 Task: Find connections with filter location Shāhpur with filter topic #careeradvice with filter profile language French with filter current company Bharat Serums and Vaccines Limited with filter school SVKM's Narsee Monjee Institute of Management Studies (NMIMS) with filter industry Transportation Programs with filter service category Telecommunications with filter keywords title Managing Member
Action: Mouse moved to (547, 73)
Screenshot: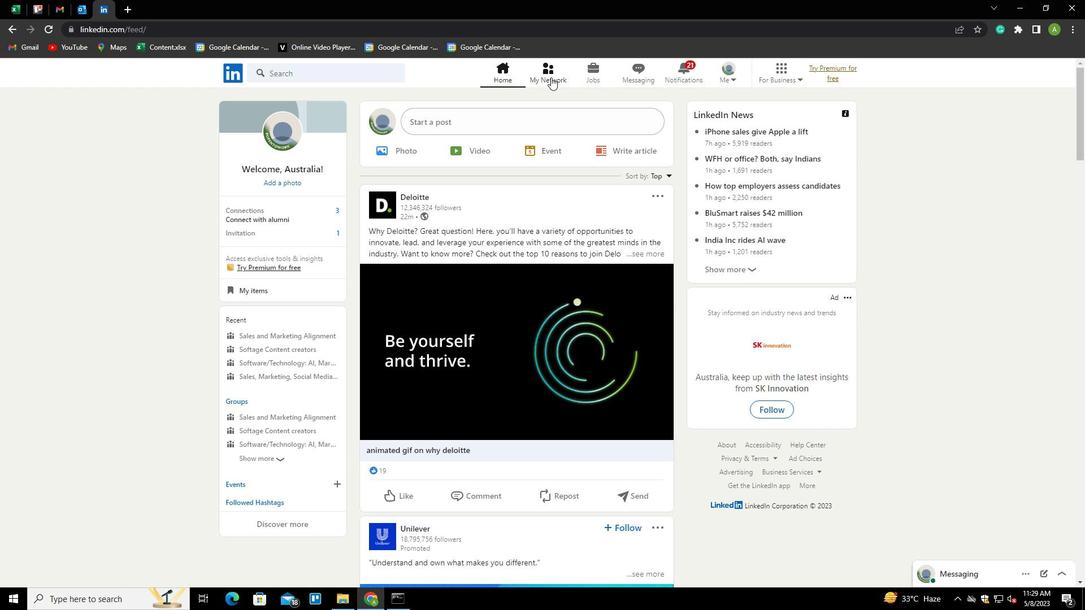 
Action: Mouse pressed left at (547, 73)
Screenshot: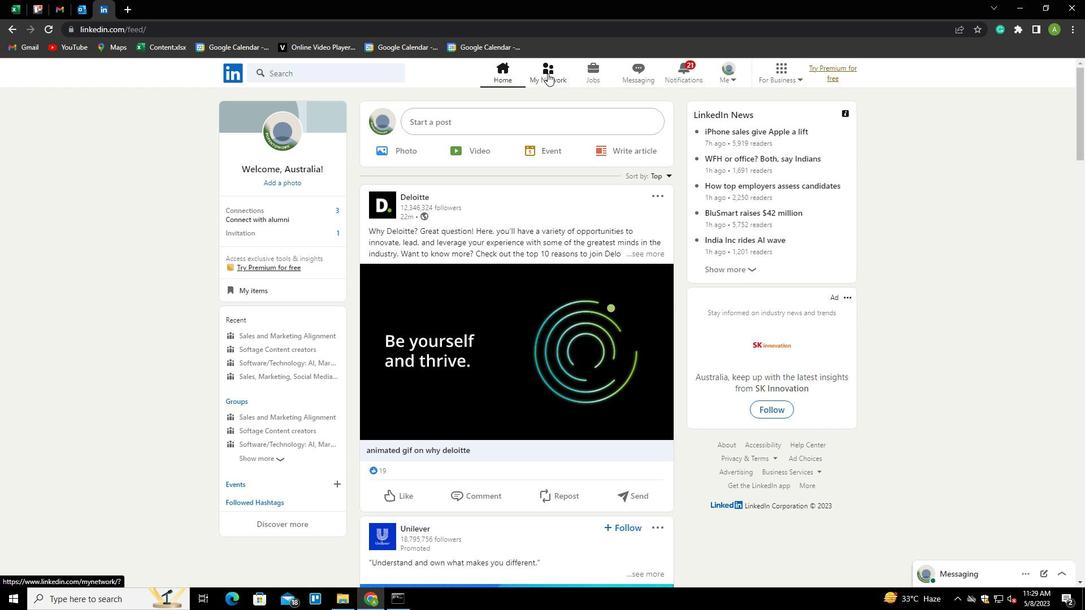 
Action: Mouse moved to (282, 133)
Screenshot: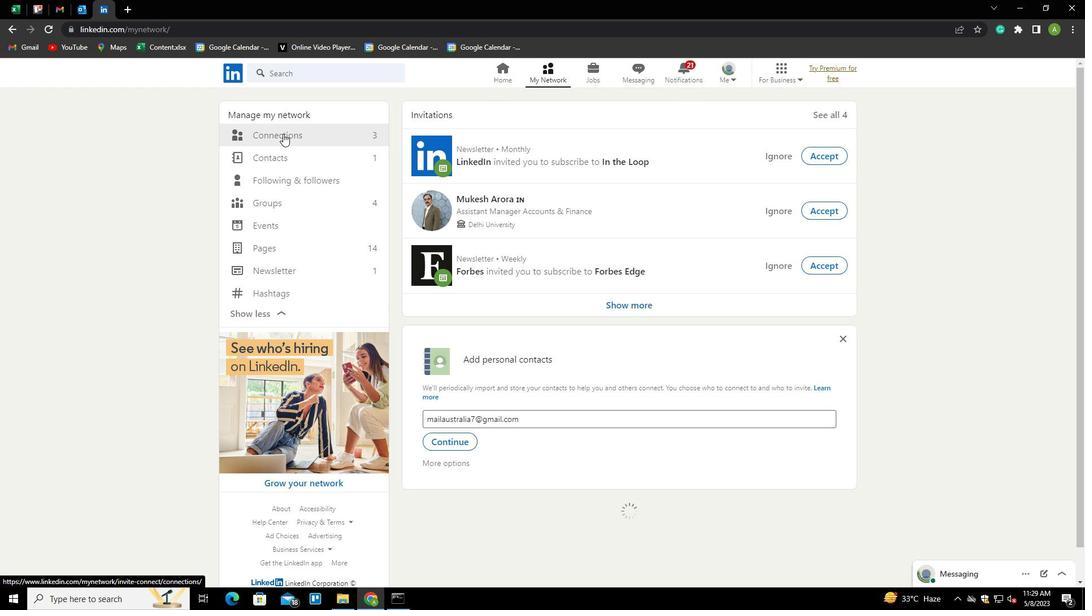 
Action: Mouse pressed left at (282, 133)
Screenshot: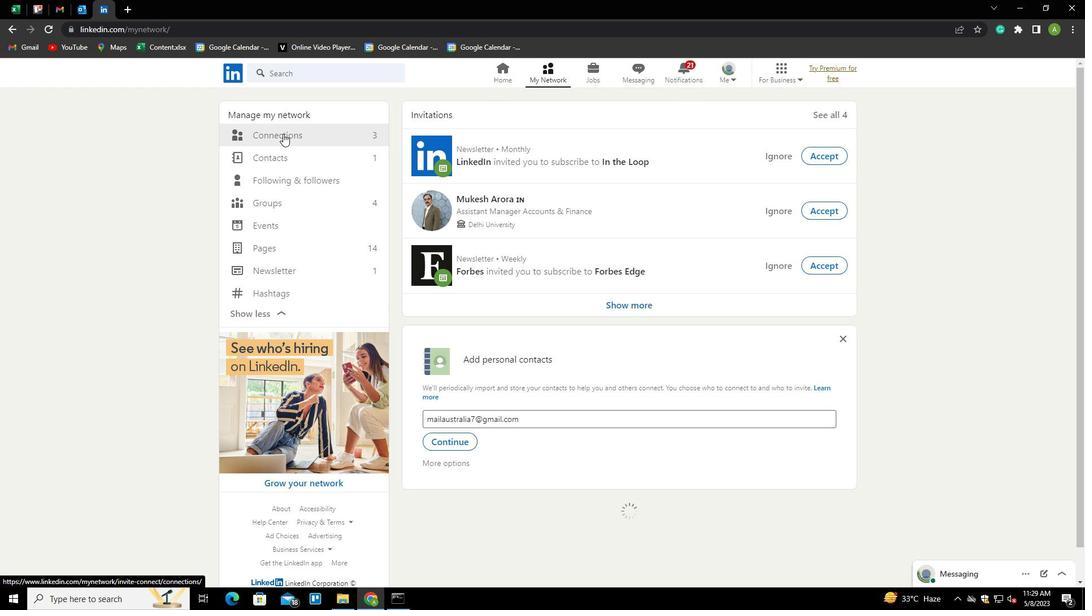 
Action: Mouse moved to (627, 139)
Screenshot: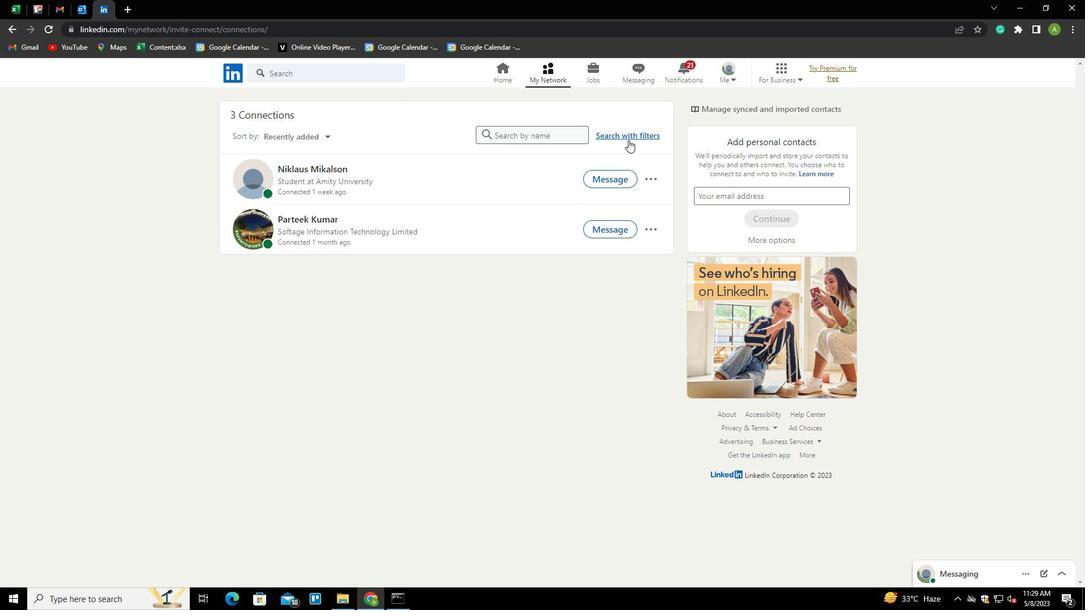 
Action: Mouse pressed left at (627, 139)
Screenshot: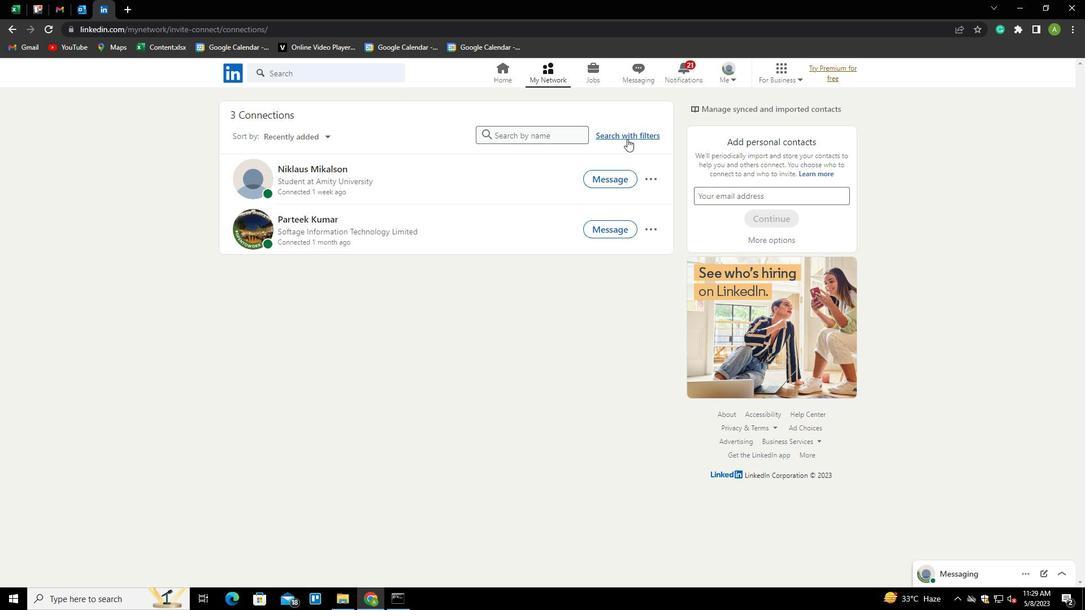 
Action: Mouse moved to (586, 106)
Screenshot: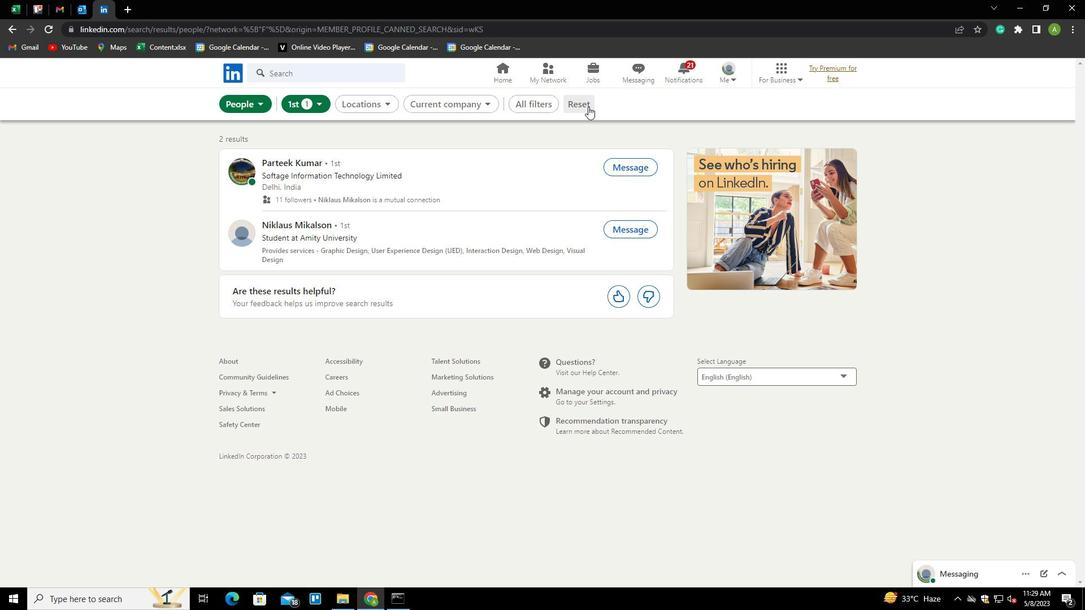 
Action: Mouse pressed left at (586, 106)
Screenshot: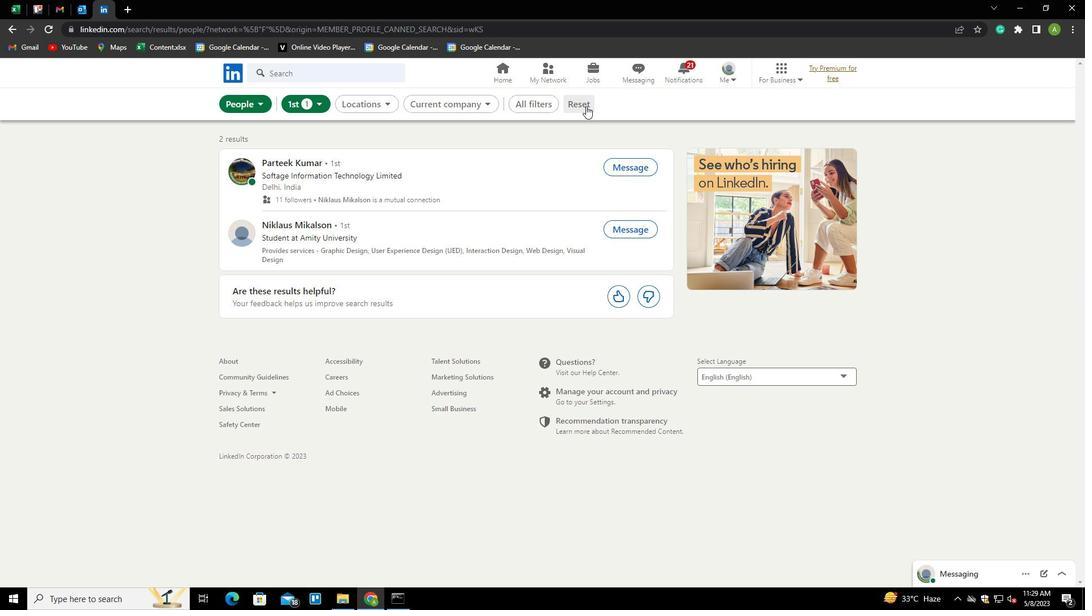 
Action: Mouse moved to (553, 101)
Screenshot: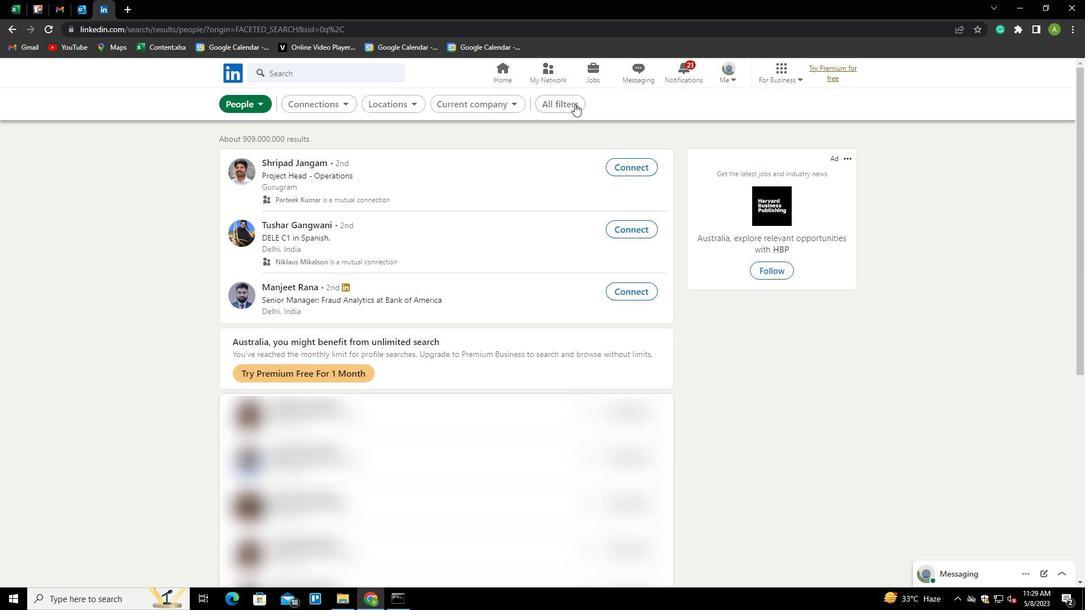 
Action: Mouse pressed left at (553, 101)
Screenshot: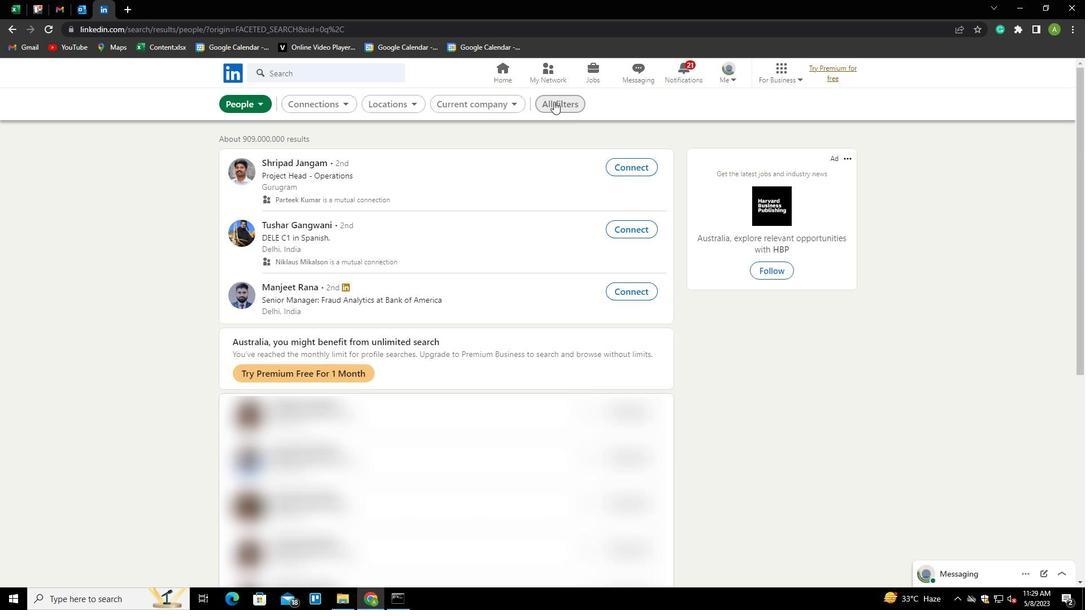 
Action: Mouse moved to (905, 382)
Screenshot: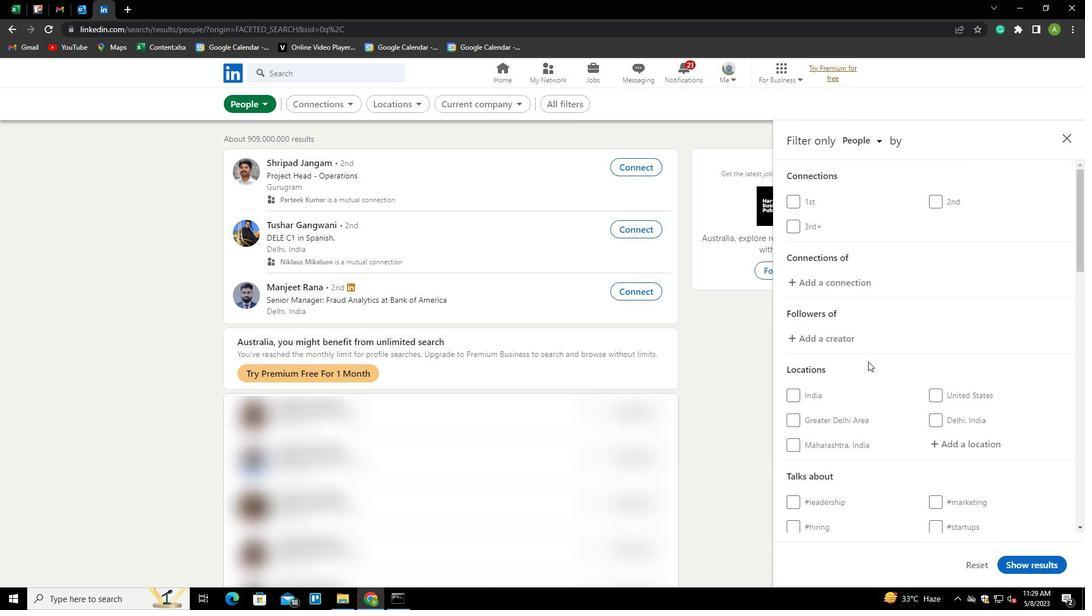
Action: Mouse scrolled (905, 381) with delta (0, 0)
Screenshot: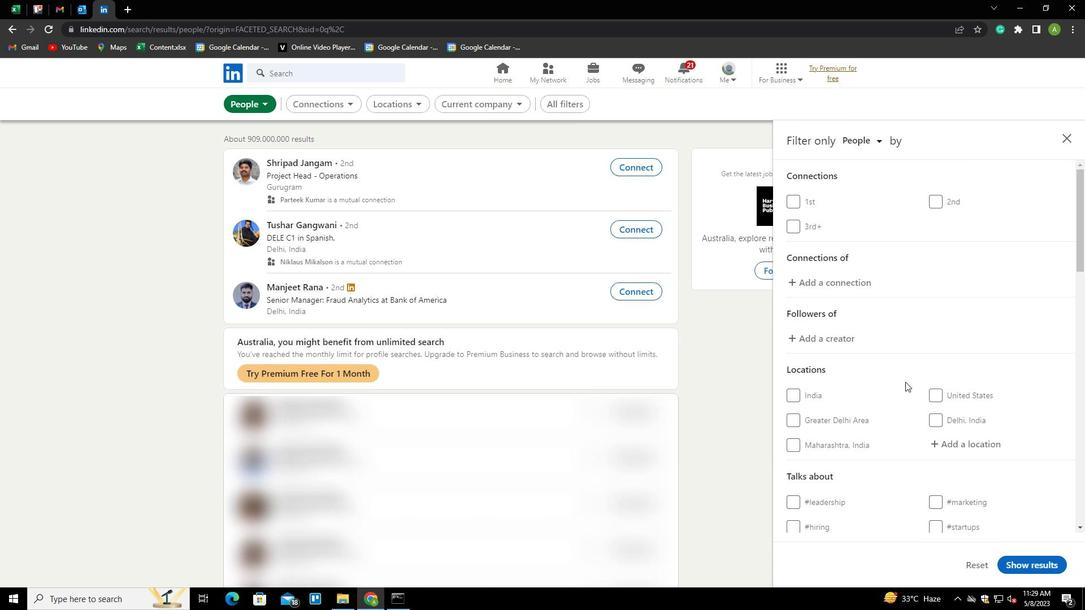 
Action: Mouse scrolled (905, 381) with delta (0, 0)
Screenshot: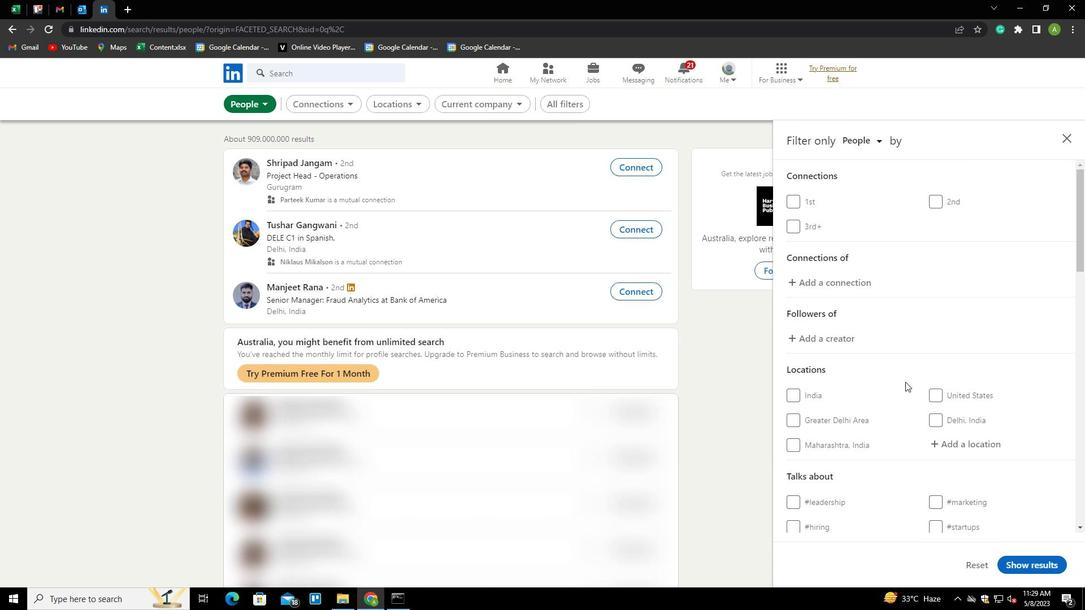 
Action: Mouse scrolled (905, 381) with delta (0, 0)
Screenshot: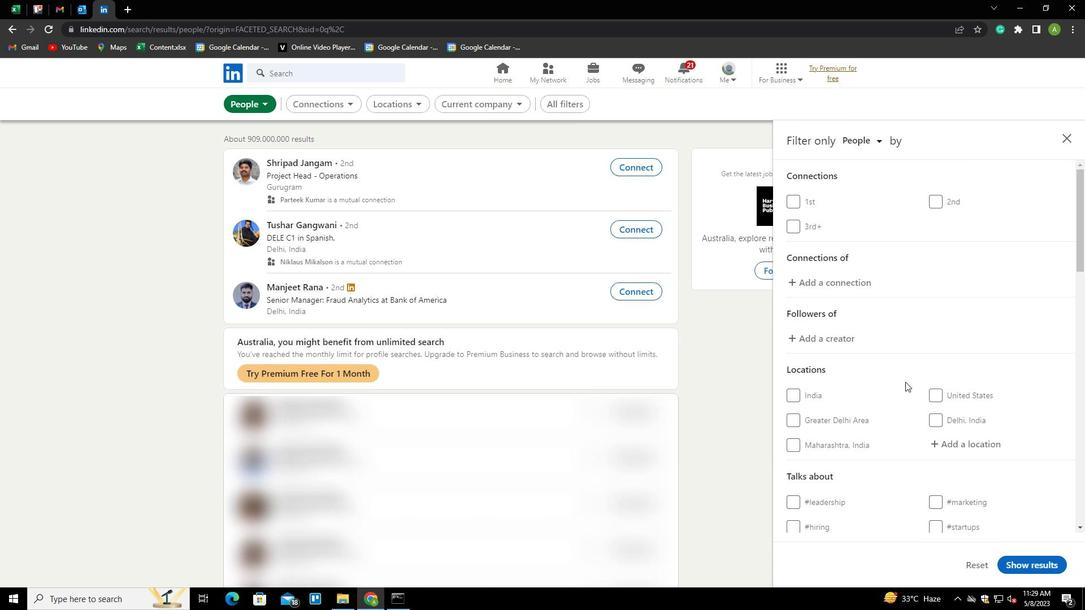 
Action: Mouse moved to (957, 274)
Screenshot: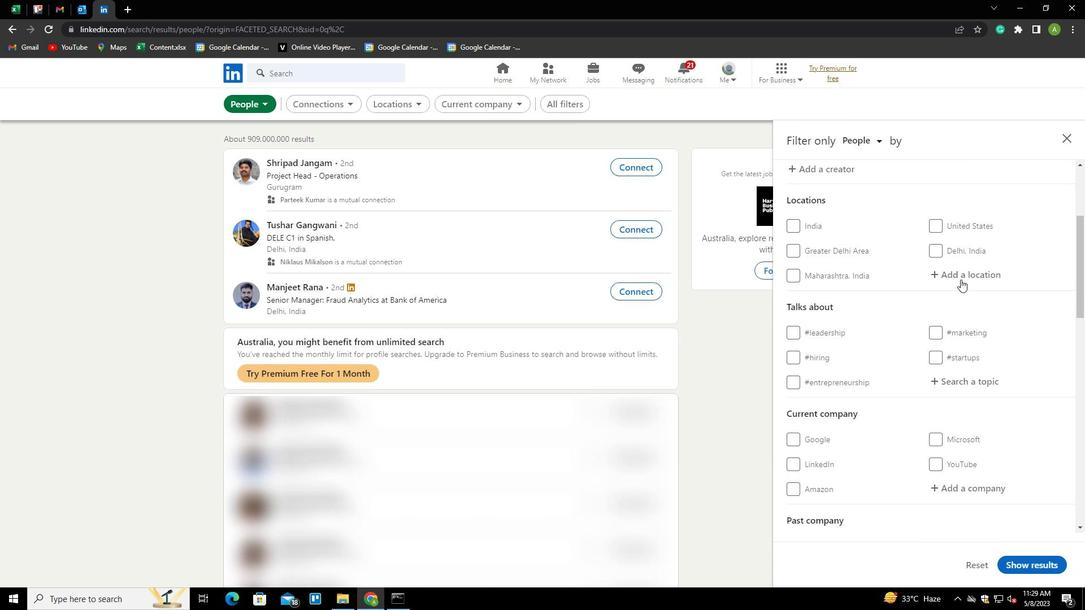 
Action: Mouse pressed left at (957, 274)
Screenshot: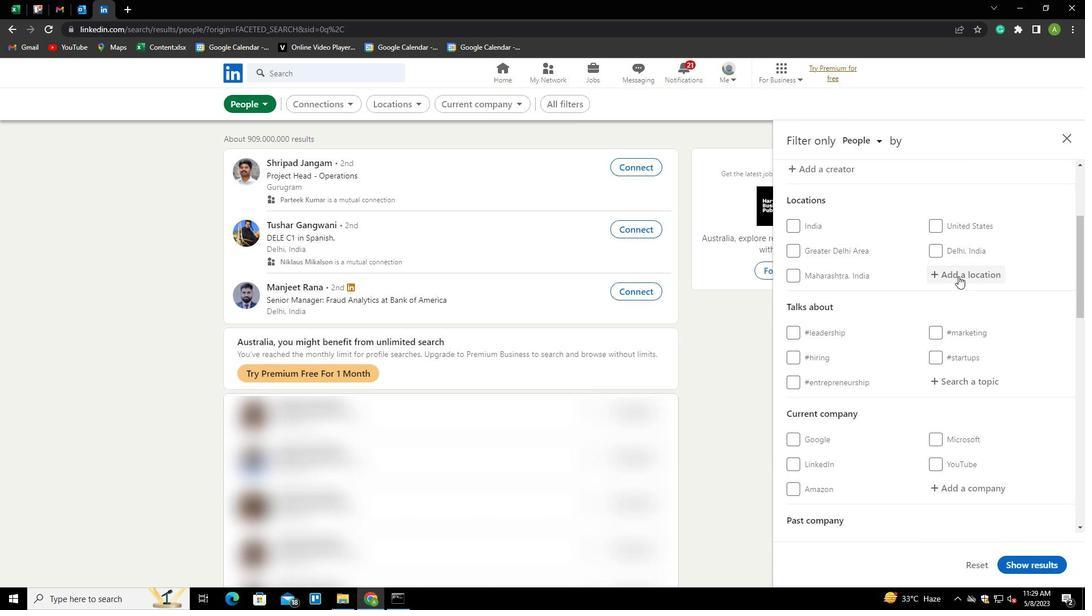 
Action: Key pressed <Key.shift>SHAHPUR<Key.down><Key.enter>
Screenshot: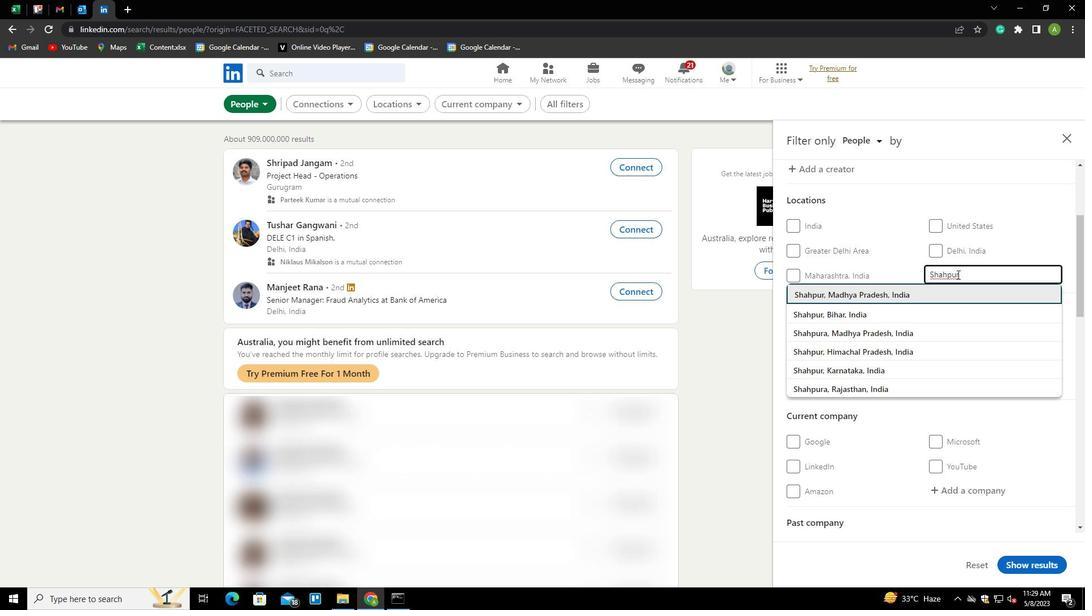 
Action: Mouse scrolled (957, 274) with delta (0, 0)
Screenshot: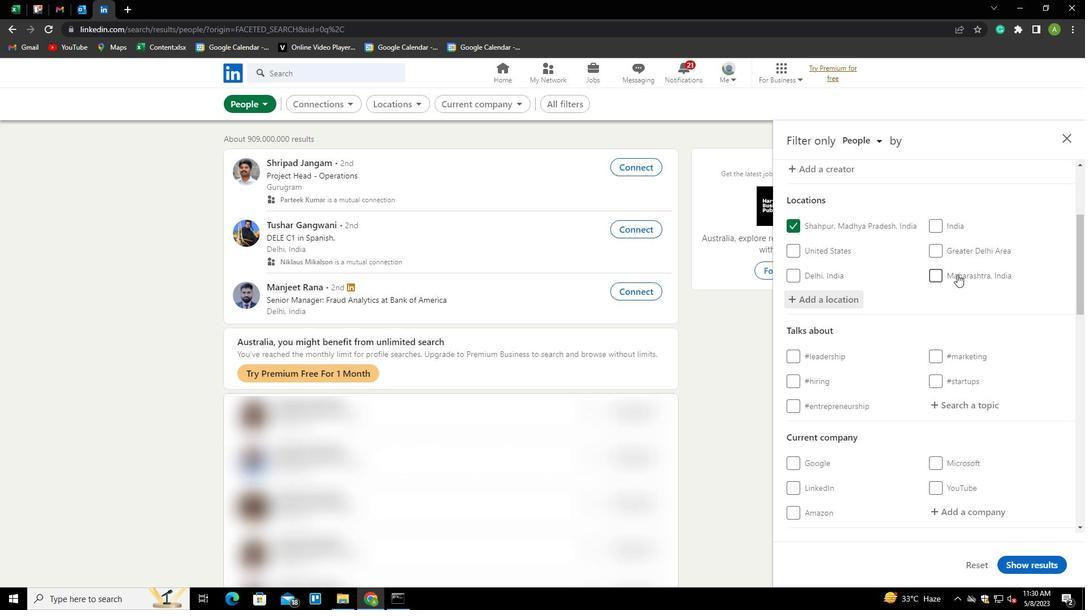 
Action: Mouse scrolled (957, 274) with delta (0, 0)
Screenshot: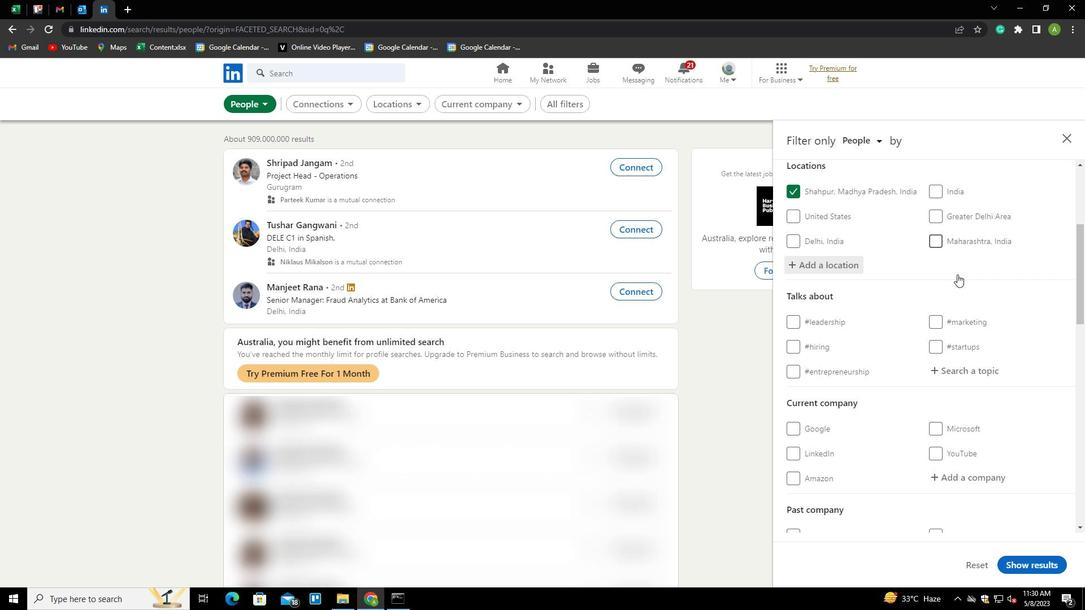
Action: Mouse moved to (959, 291)
Screenshot: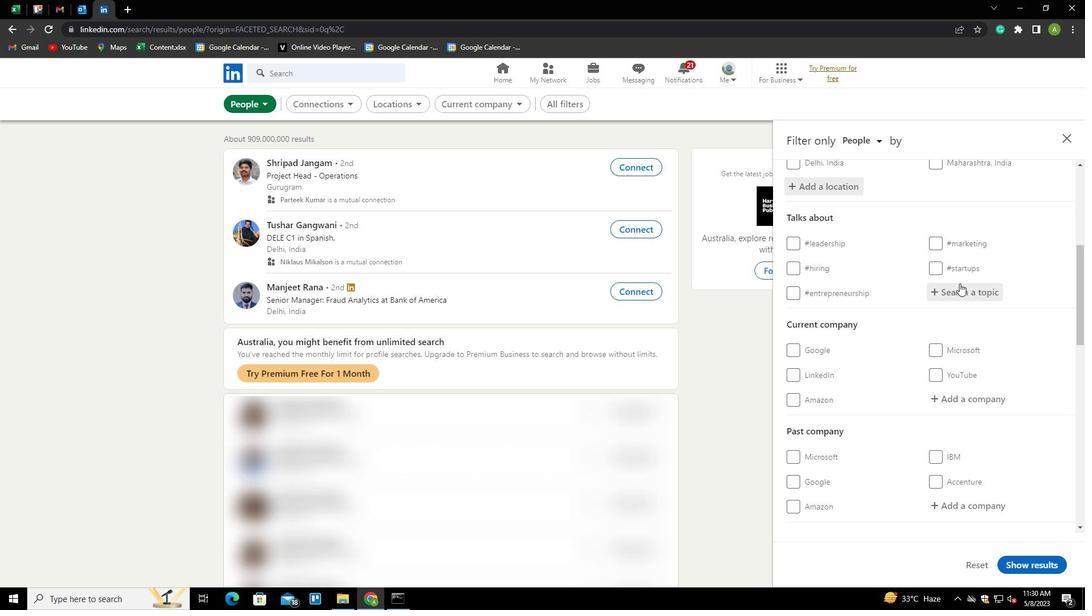 
Action: Mouse pressed left at (959, 291)
Screenshot: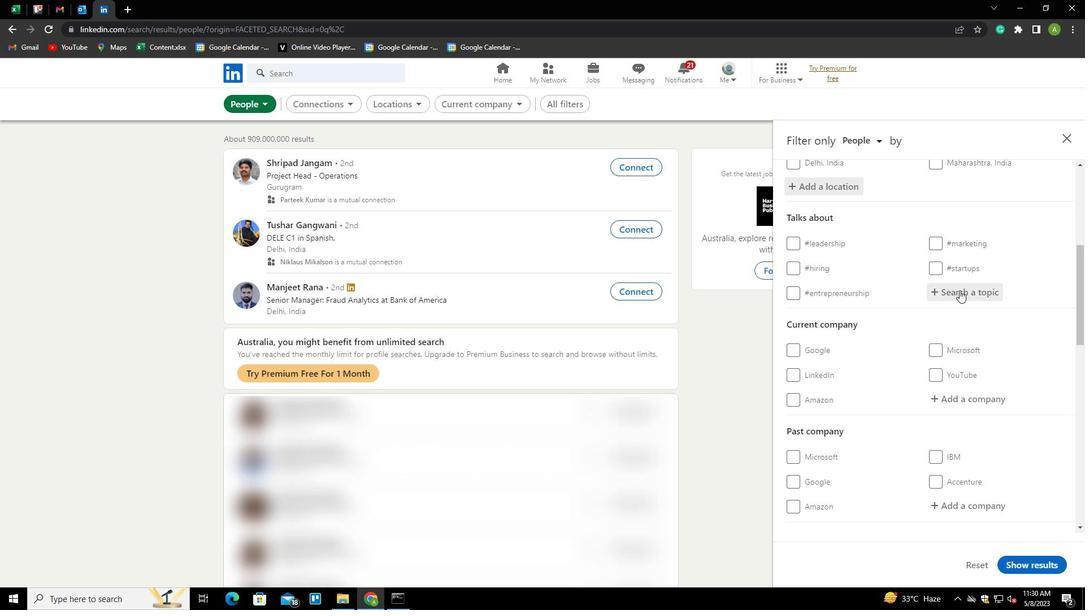 
Action: Key pressed CAREERADVICE<Key.down><Key.enter>
Screenshot: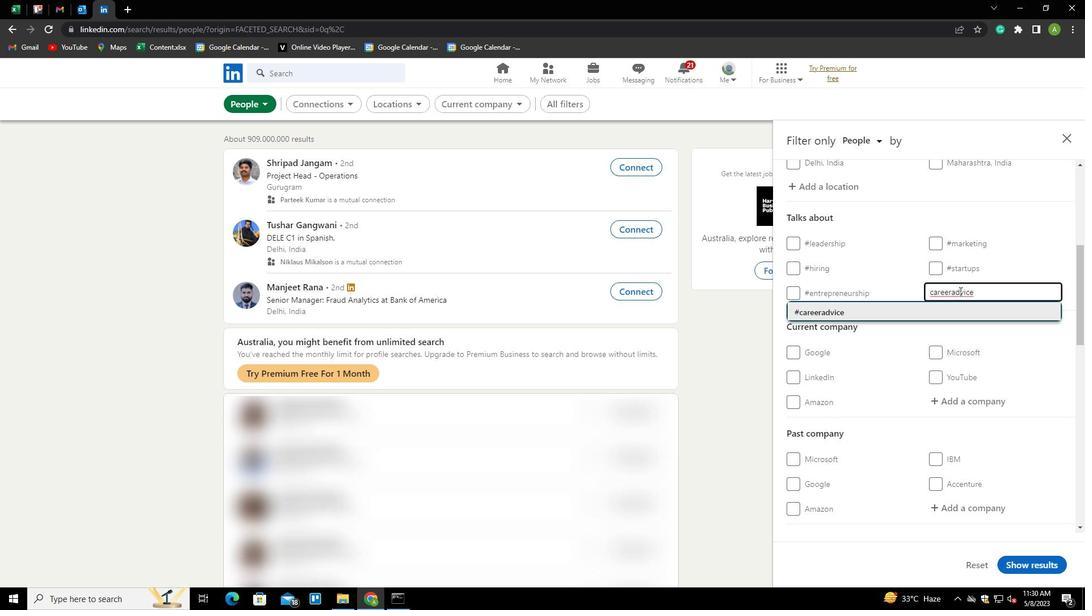 
Action: Mouse moved to (961, 293)
Screenshot: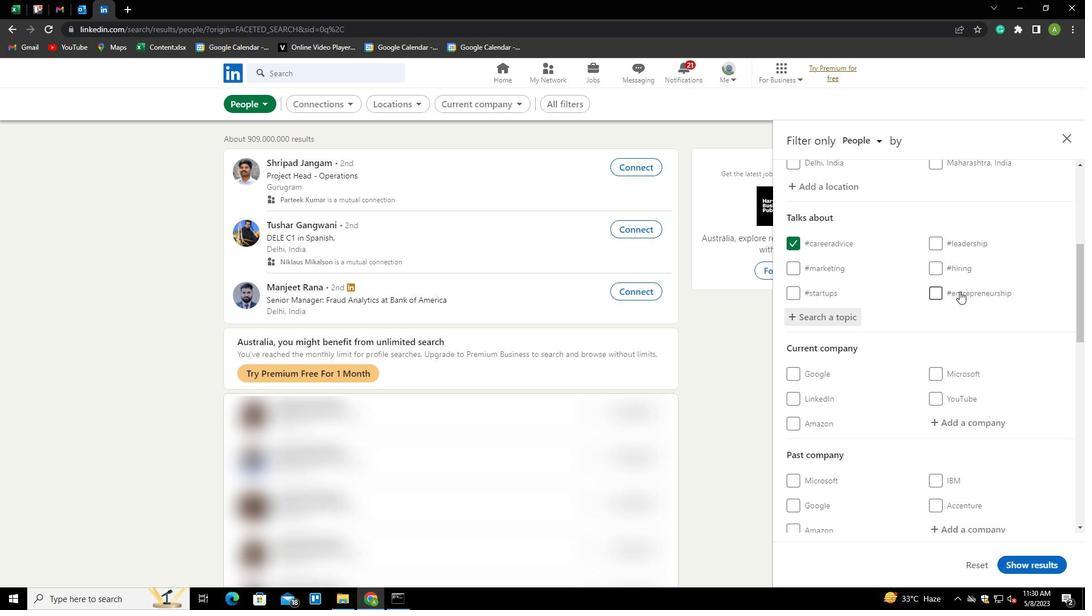 
Action: Mouse scrolled (961, 292) with delta (0, 0)
Screenshot: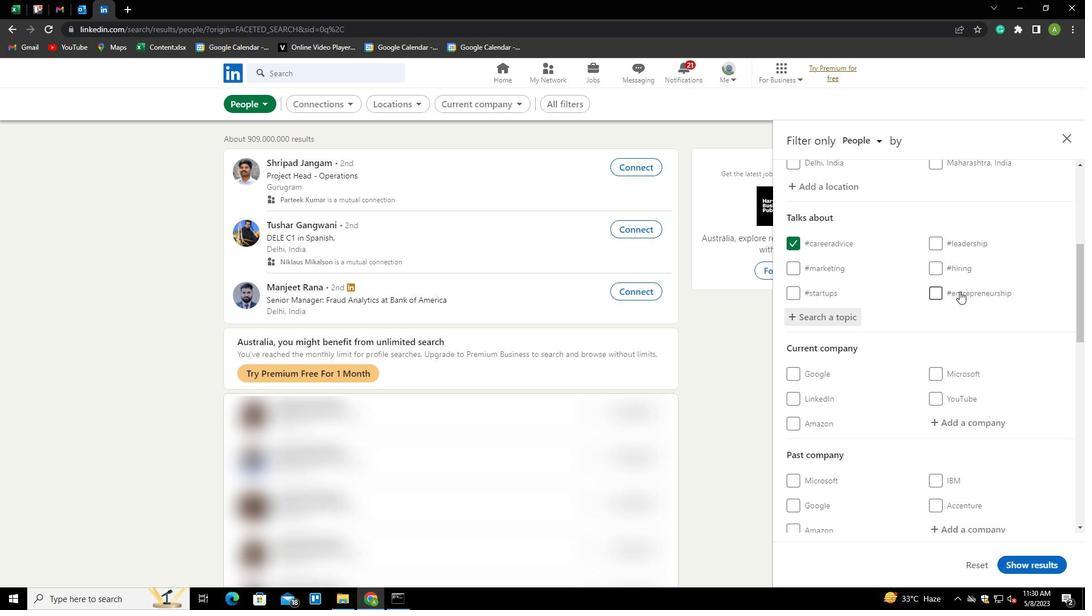 
Action: Mouse moved to (963, 293)
Screenshot: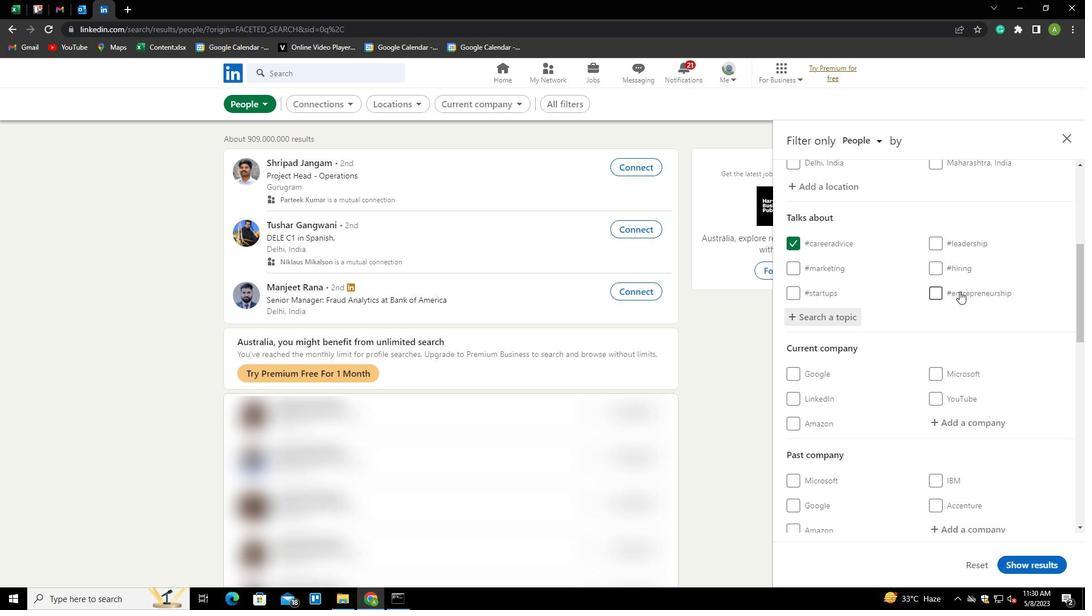 
Action: Mouse scrolled (963, 293) with delta (0, 0)
Screenshot: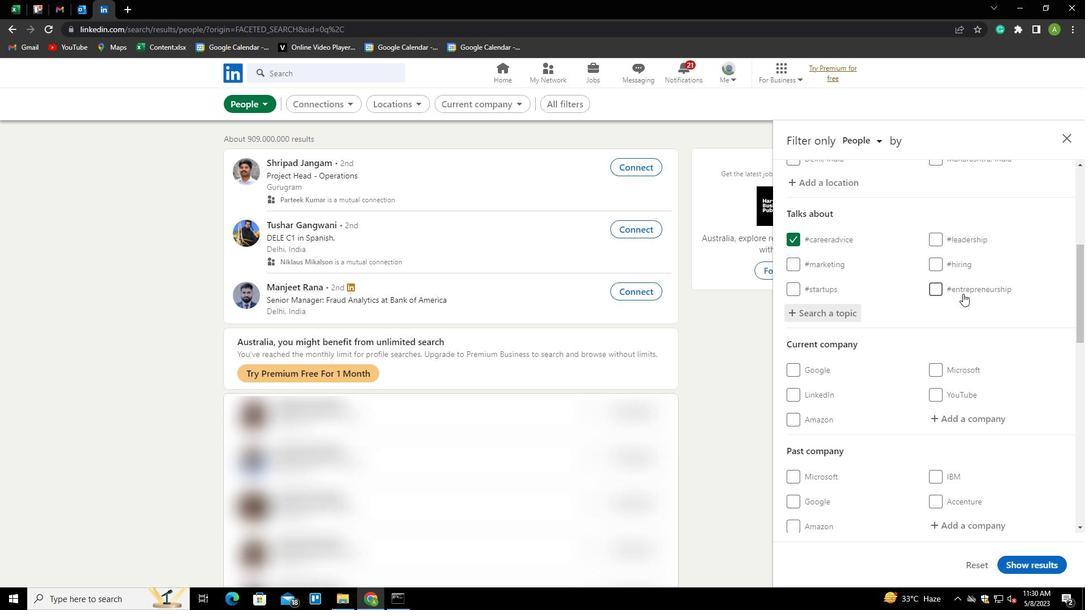 
Action: Mouse scrolled (963, 293) with delta (0, 0)
Screenshot: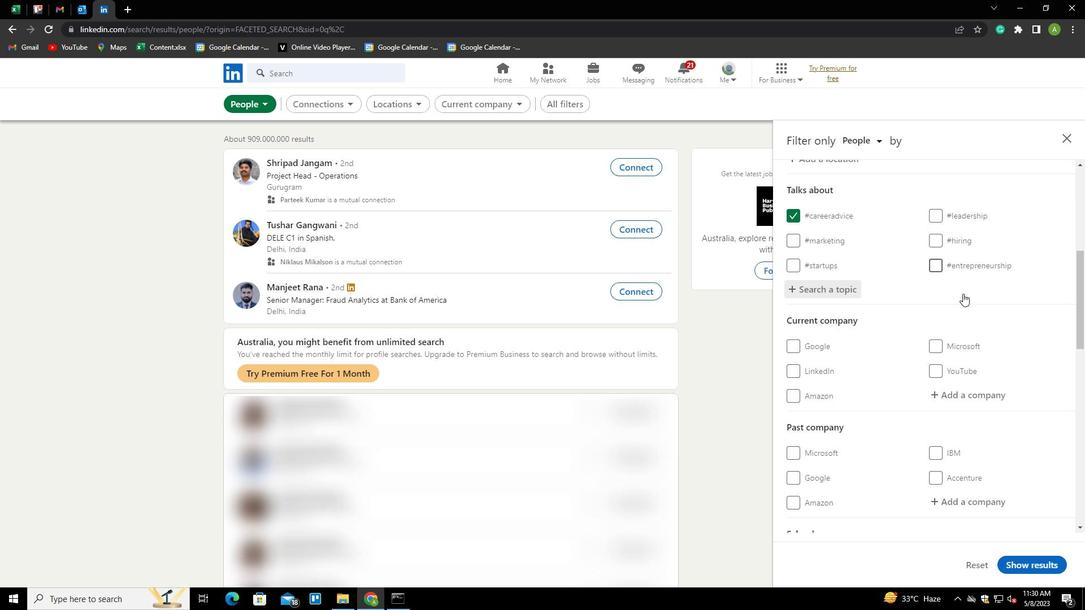 
Action: Mouse scrolled (963, 293) with delta (0, 0)
Screenshot: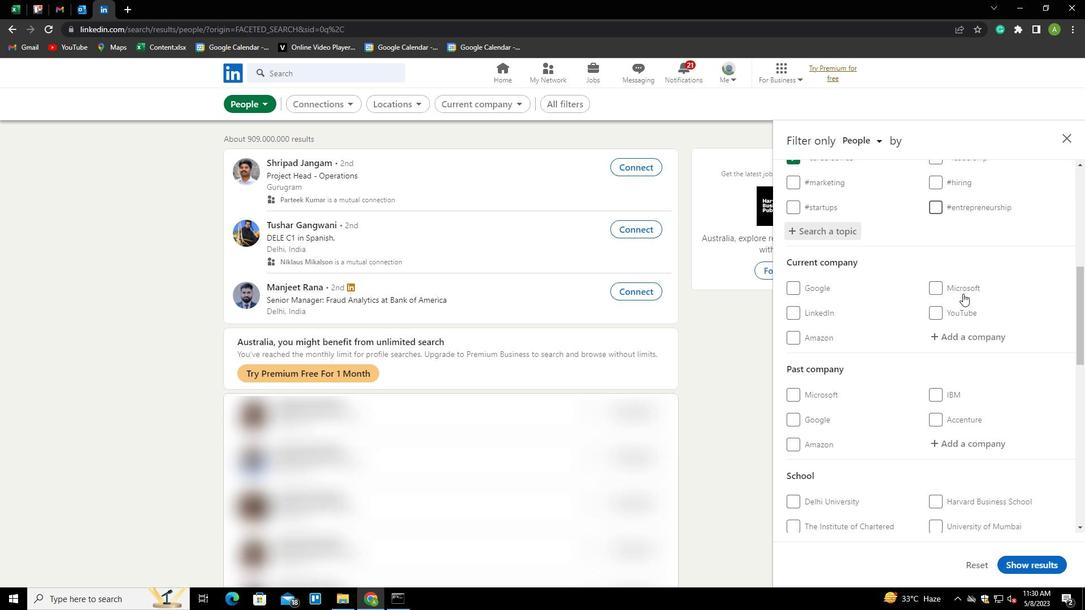
Action: Mouse scrolled (963, 293) with delta (0, 0)
Screenshot: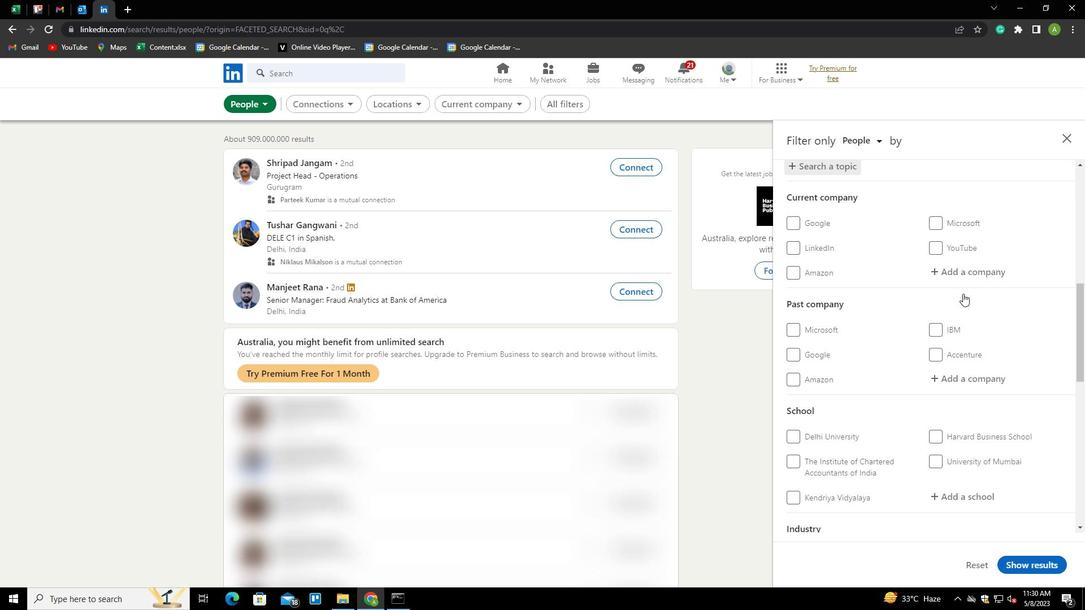 
Action: Mouse scrolled (963, 293) with delta (0, 0)
Screenshot: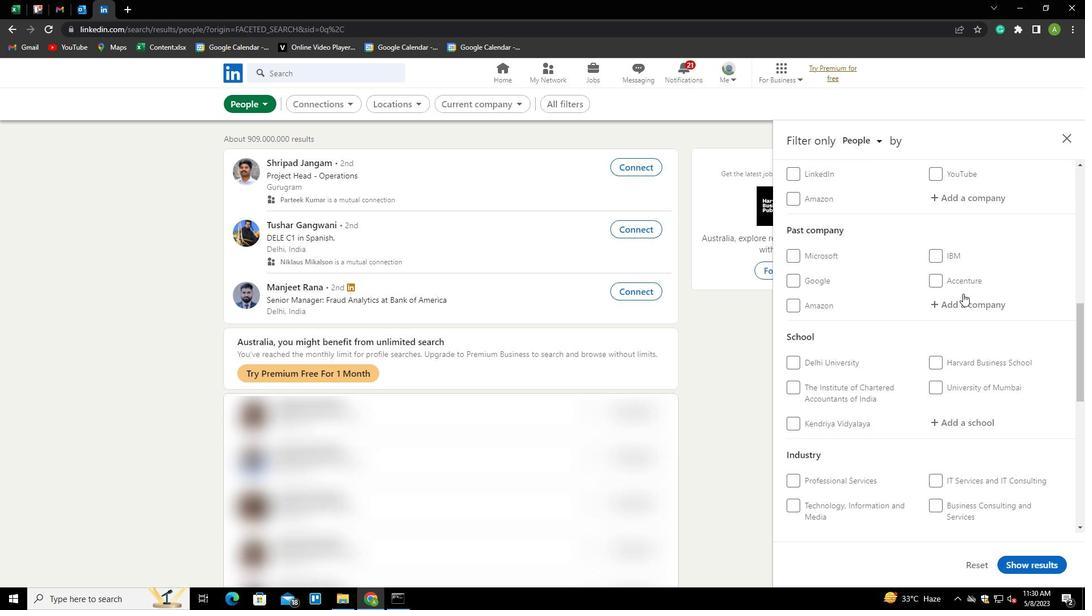 
Action: Mouse scrolled (963, 293) with delta (0, 0)
Screenshot: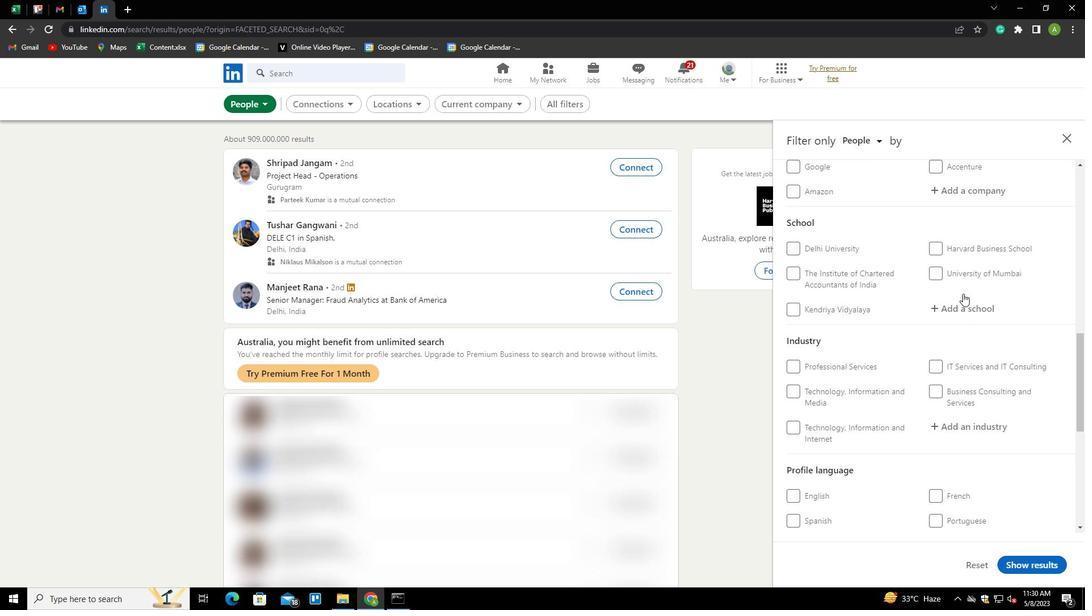 
Action: Mouse scrolled (963, 293) with delta (0, 0)
Screenshot: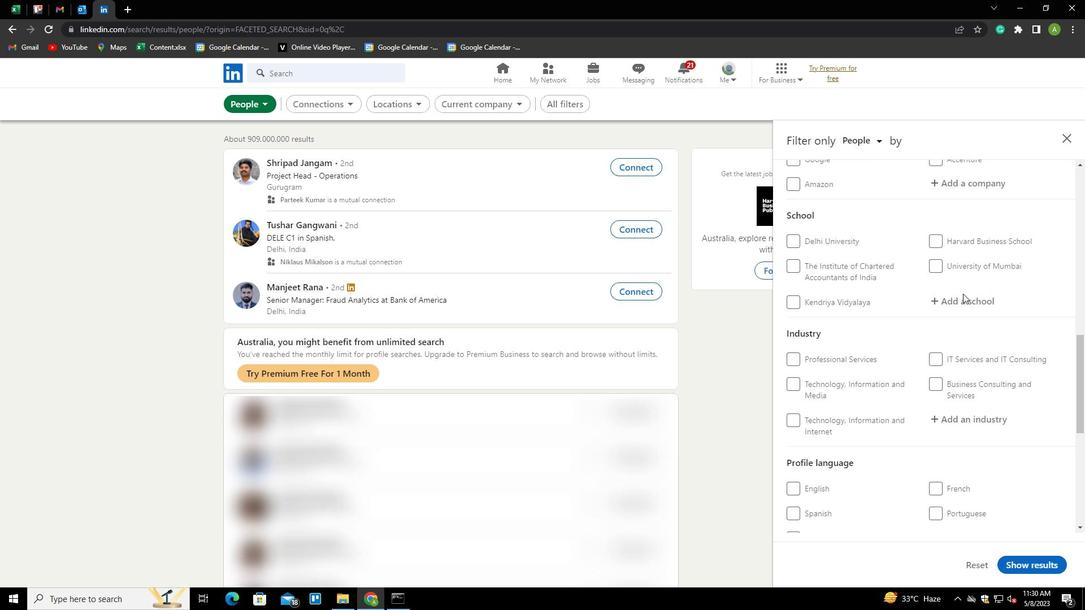 
Action: Mouse scrolled (963, 293) with delta (0, 0)
Screenshot: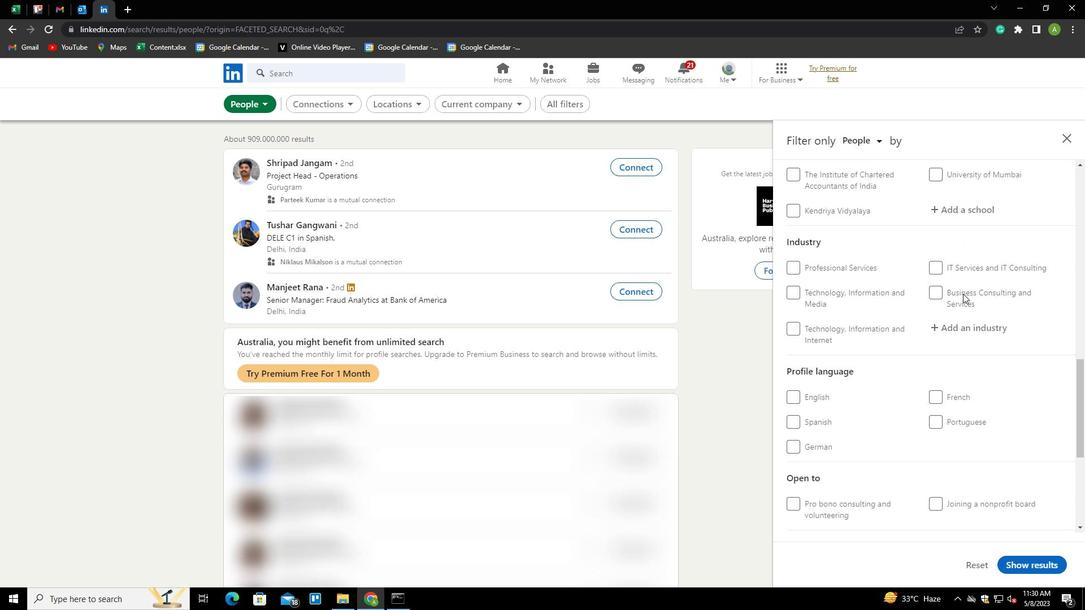 
Action: Mouse moved to (948, 329)
Screenshot: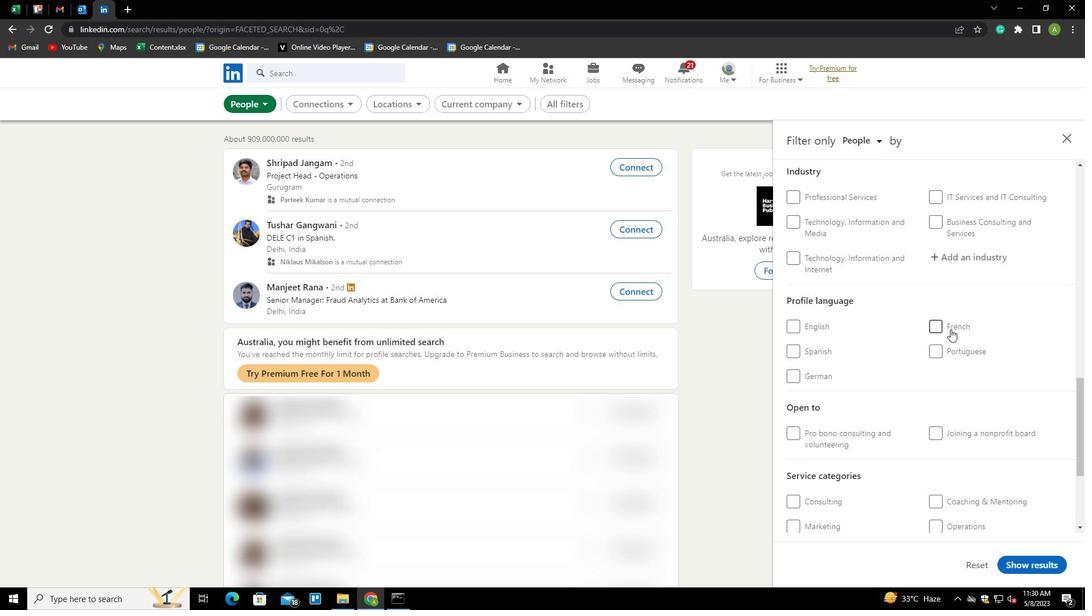 
Action: Mouse pressed left at (948, 329)
Screenshot: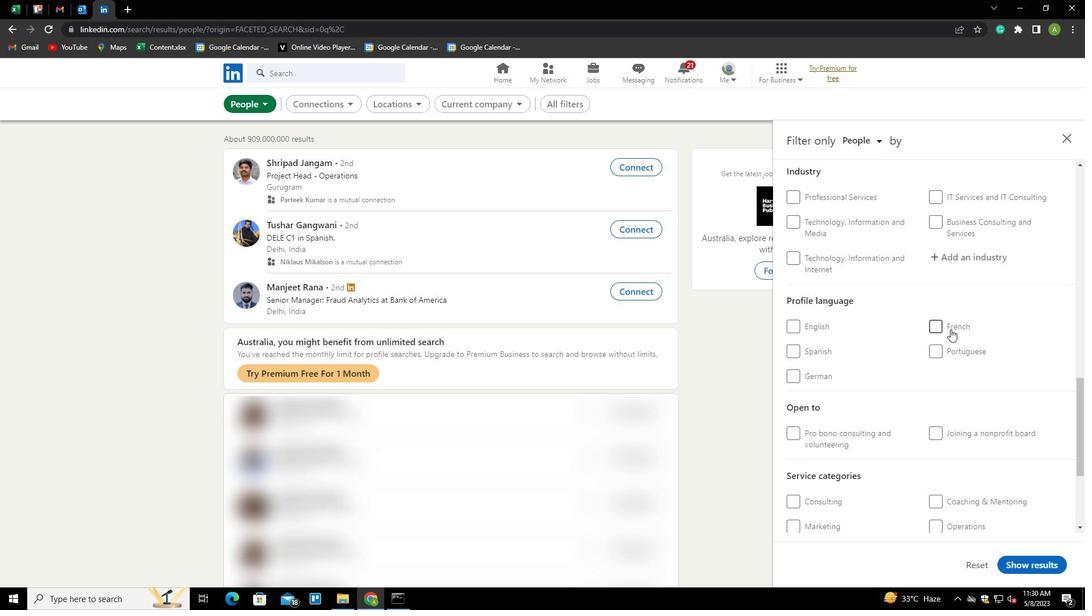 
Action: Mouse moved to (1027, 299)
Screenshot: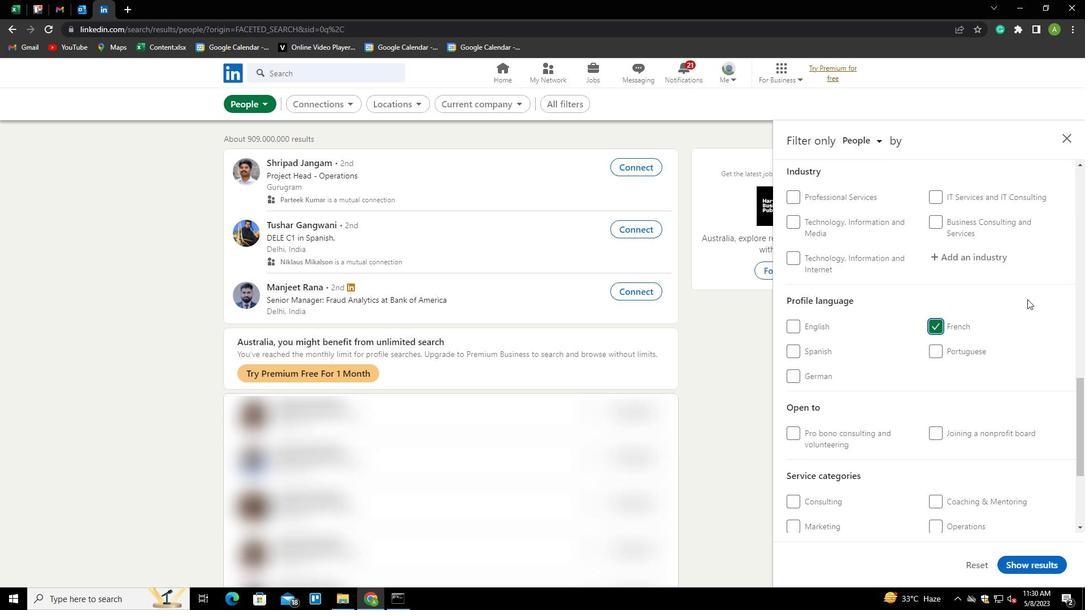 
Action: Mouse scrolled (1027, 300) with delta (0, 0)
Screenshot: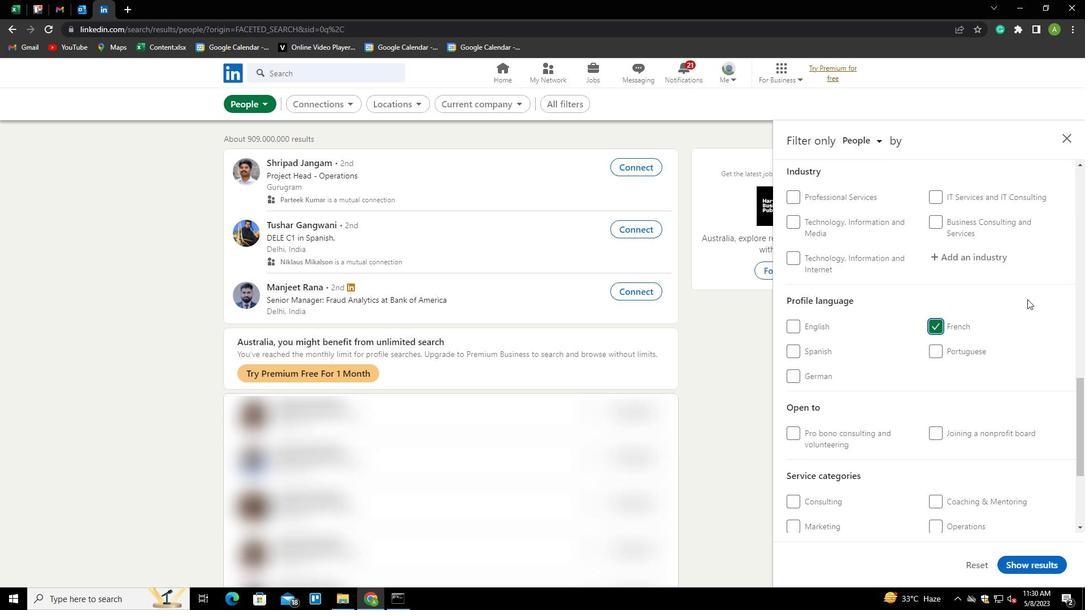 
Action: Mouse scrolled (1027, 300) with delta (0, 0)
Screenshot: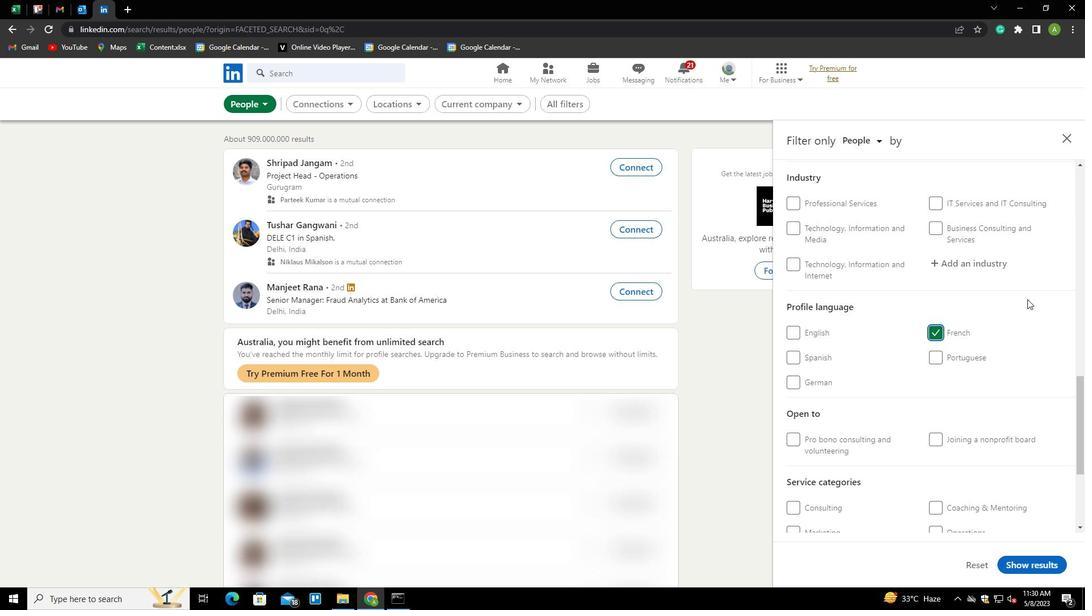 
Action: Mouse scrolled (1027, 300) with delta (0, 0)
Screenshot: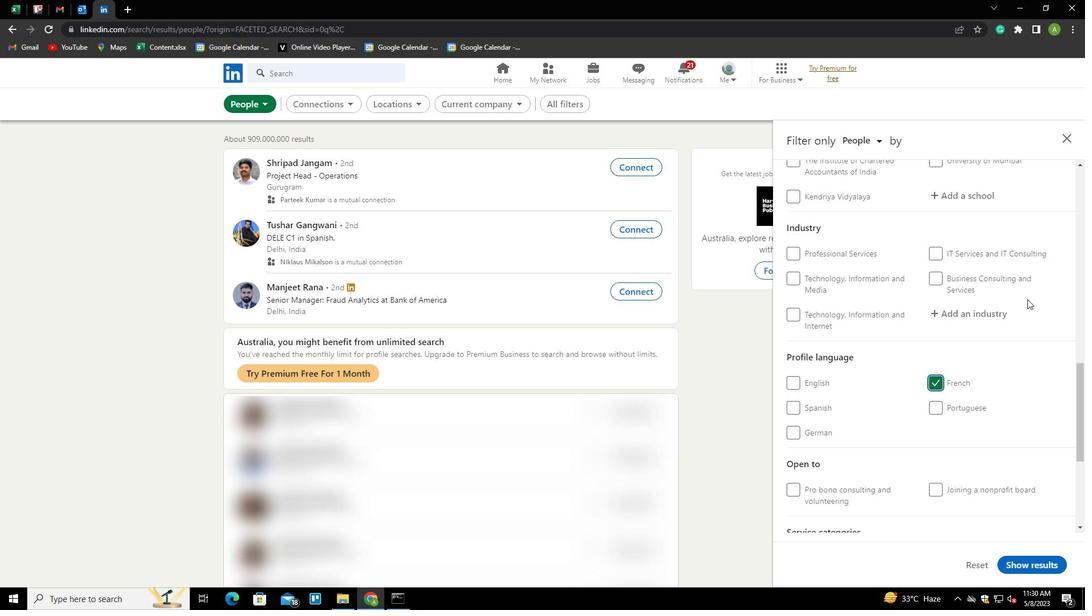 
Action: Mouse scrolled (1027, 300) with delta (0, 0)
Screenshot: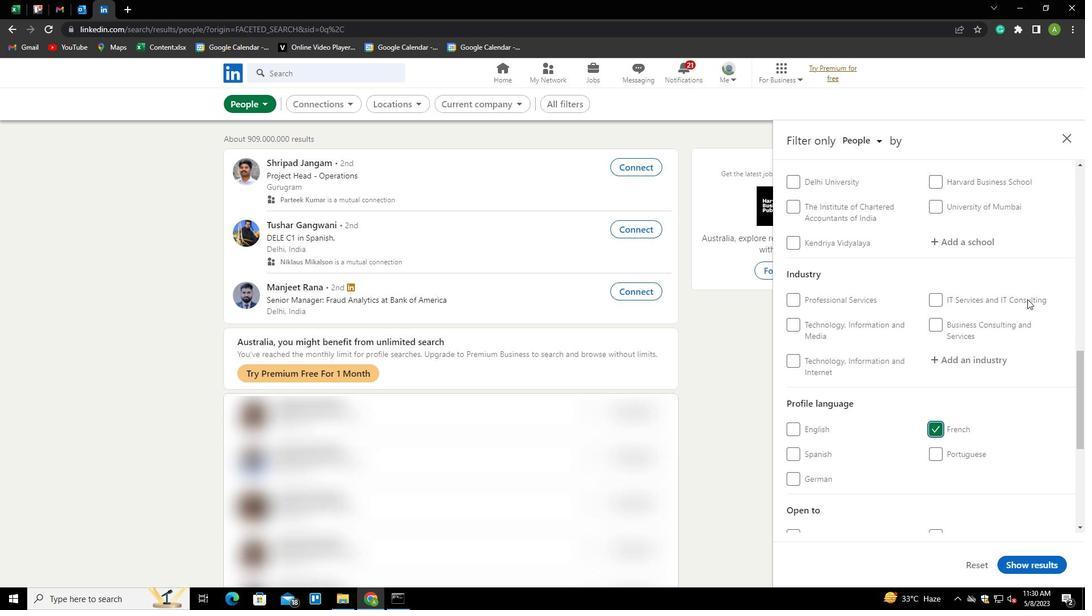 
Action: Mouse scrolled (1027, 300) with delta (0, 0)
Screenshot: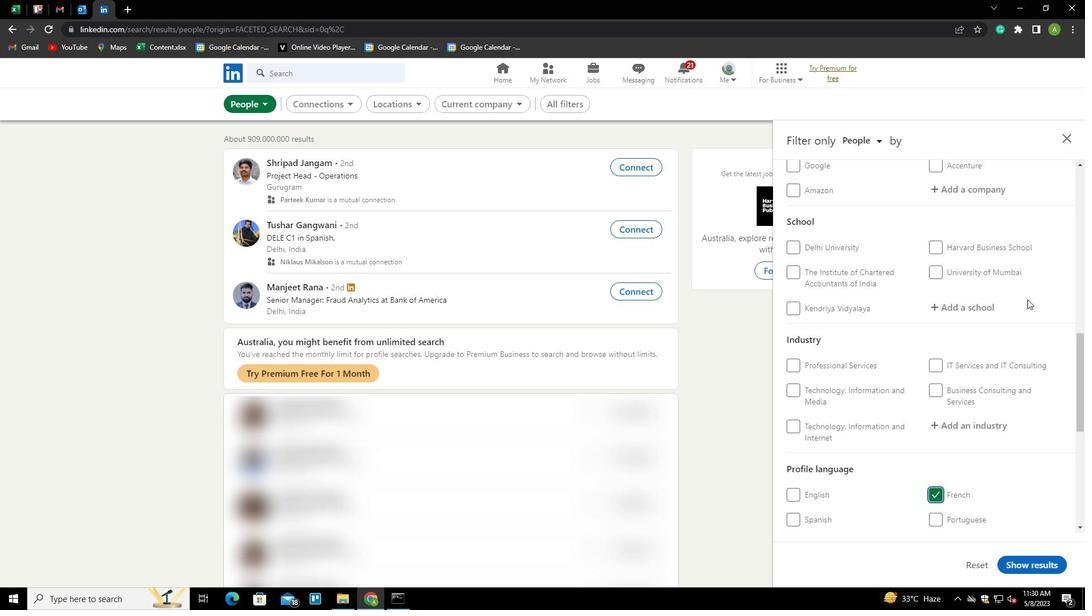 
Action: Mouse scrolled (1027, 300) with delta (0, 0)
Screenshot: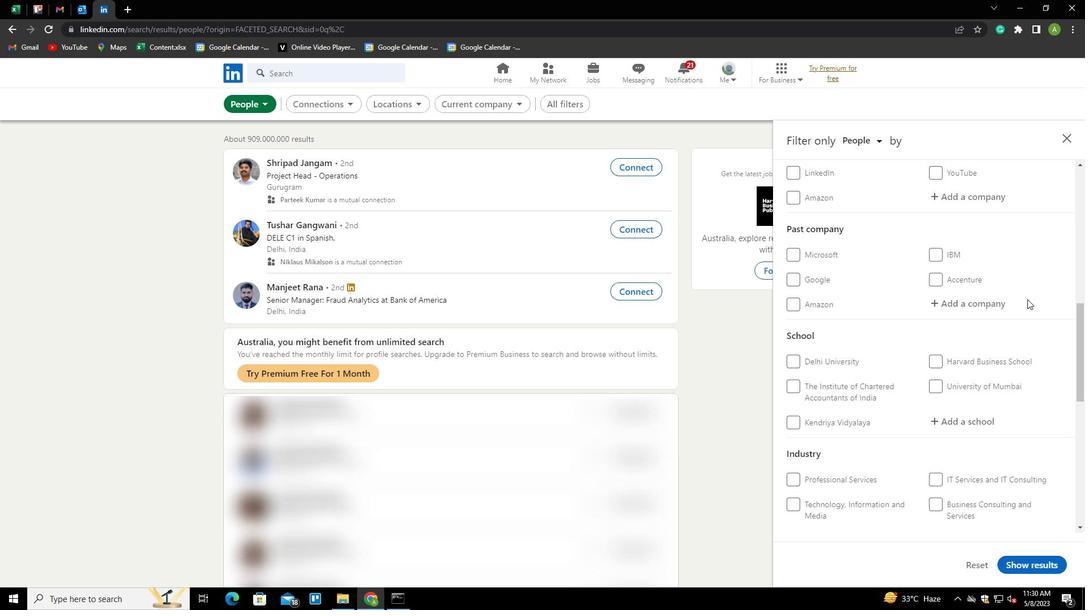 
Action: Mouse scrolled (1027, 300) with delta (0, 0)
Screenshot: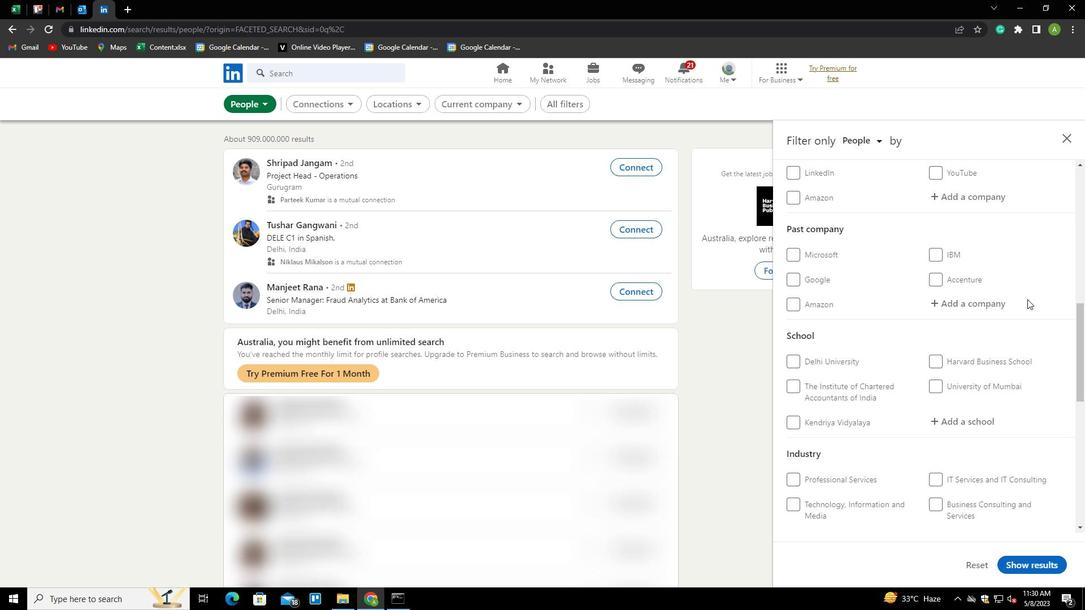 
Action: Mouse moved to (959, 311)
Screenshot: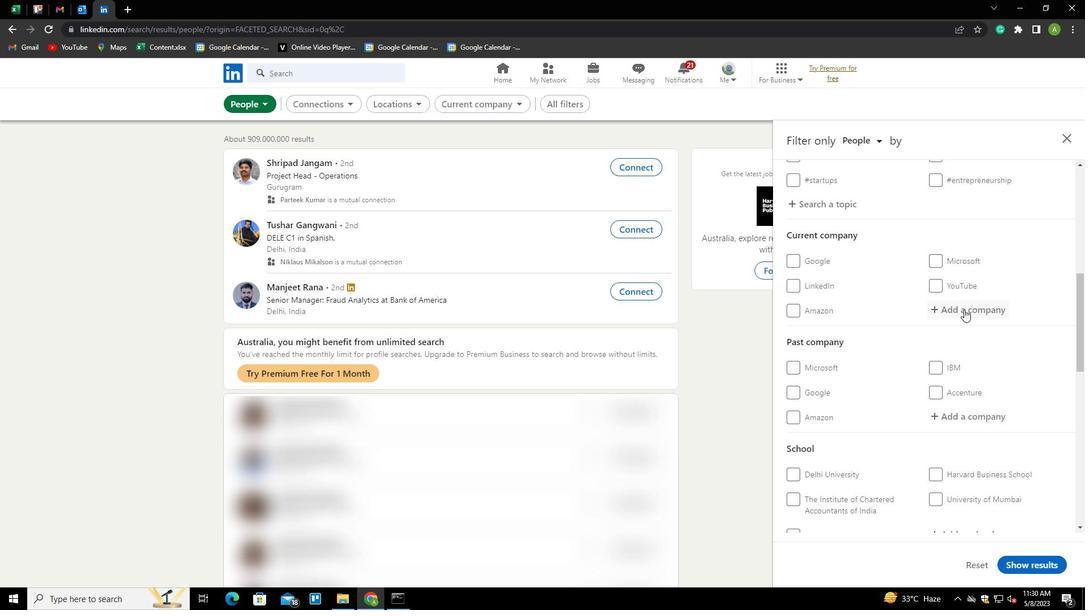 
Action: Mouse pressed left at (959, 311)
Screenshot: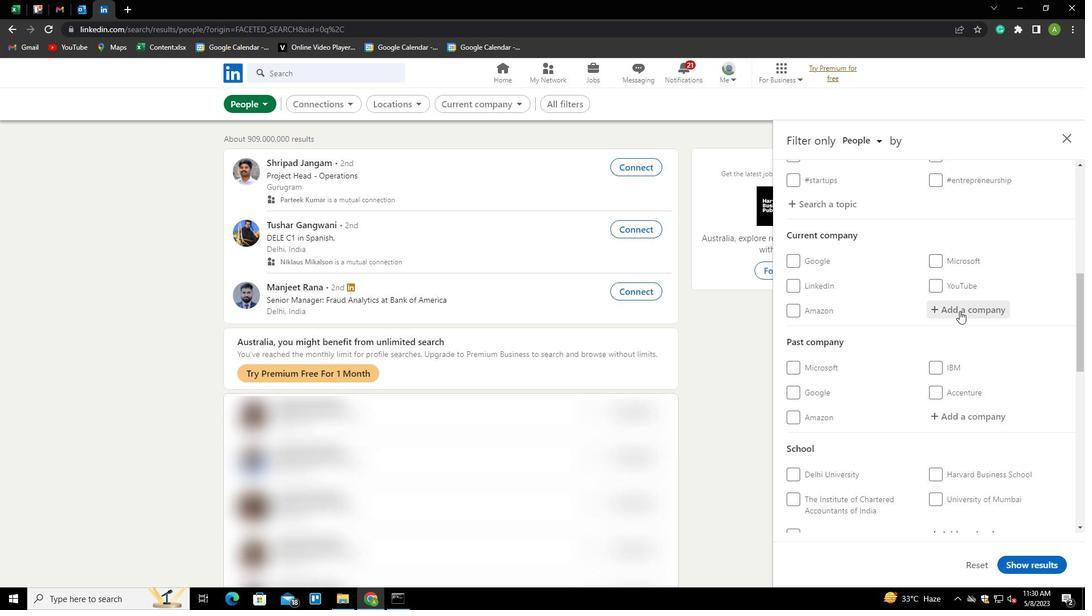 
Action: Key pressed F<Key.shift>
Screenshot: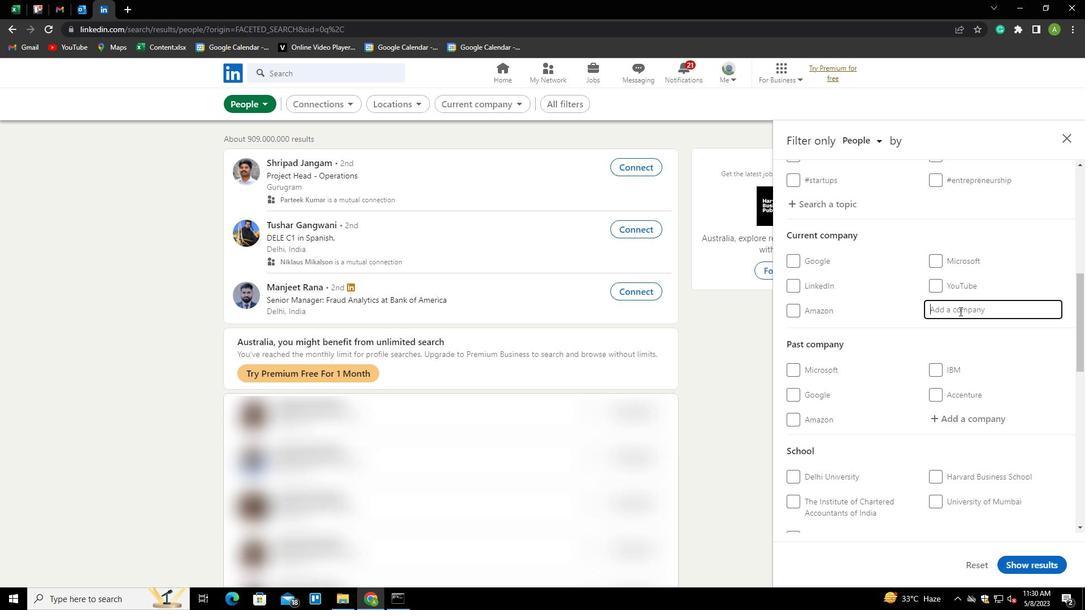 
Action: Mouse moved to (959, 311)
Screenshot: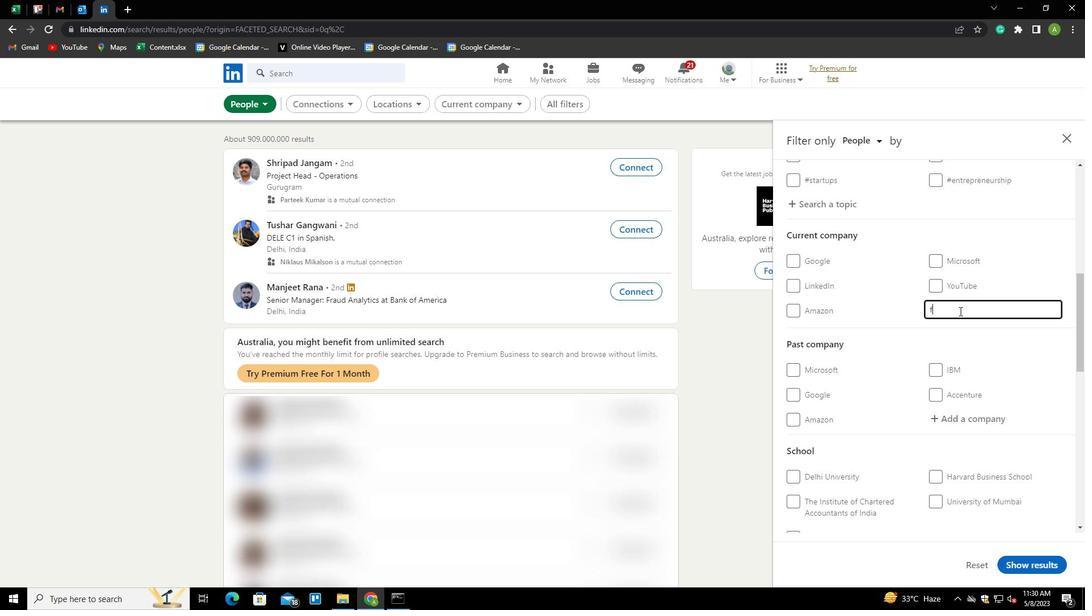 
Action: Key pressed B
Screenshot: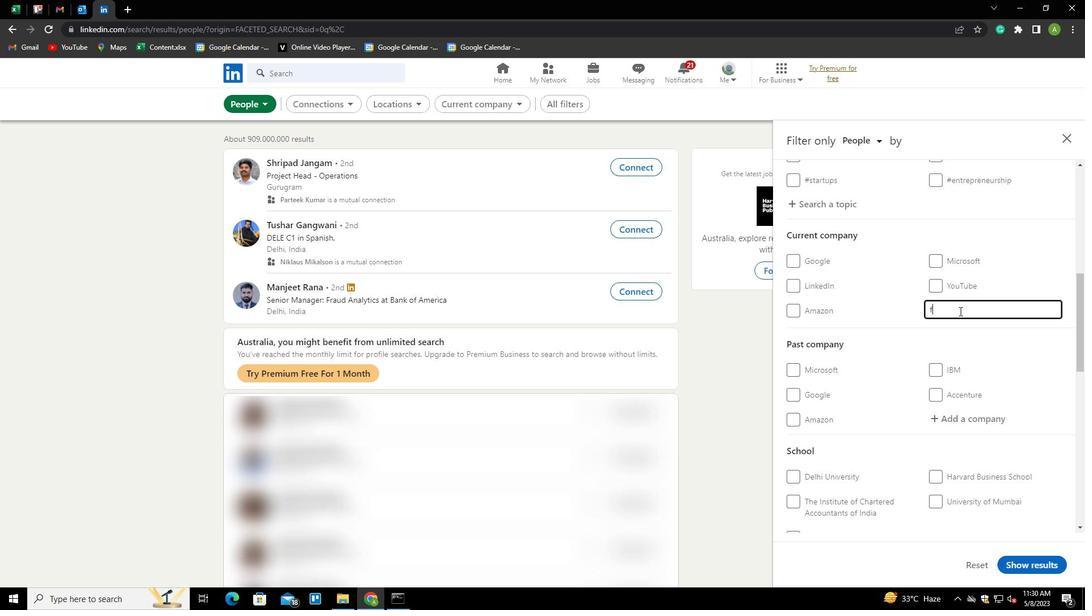 
Action: Mouse moved to (959, 311)
Screenshot: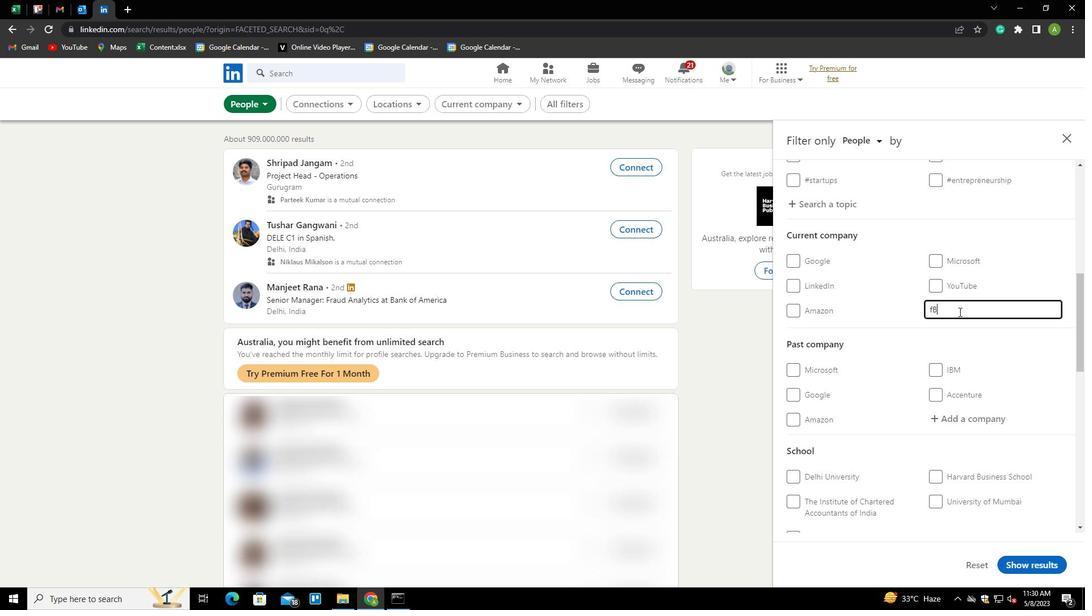 
Action: Key pressed <Key.backspace><Key.shift>B<Key.backspace><Key.backspace><Key.backspace><Key.shift>BHARAT<Key.space><Key.shift>SERUMS<Key.space>AND<Key.space><Key.shift>VACCINES<Key.space><Key.shift>LIMITED<Key.down><Key.enter>
Screenshot: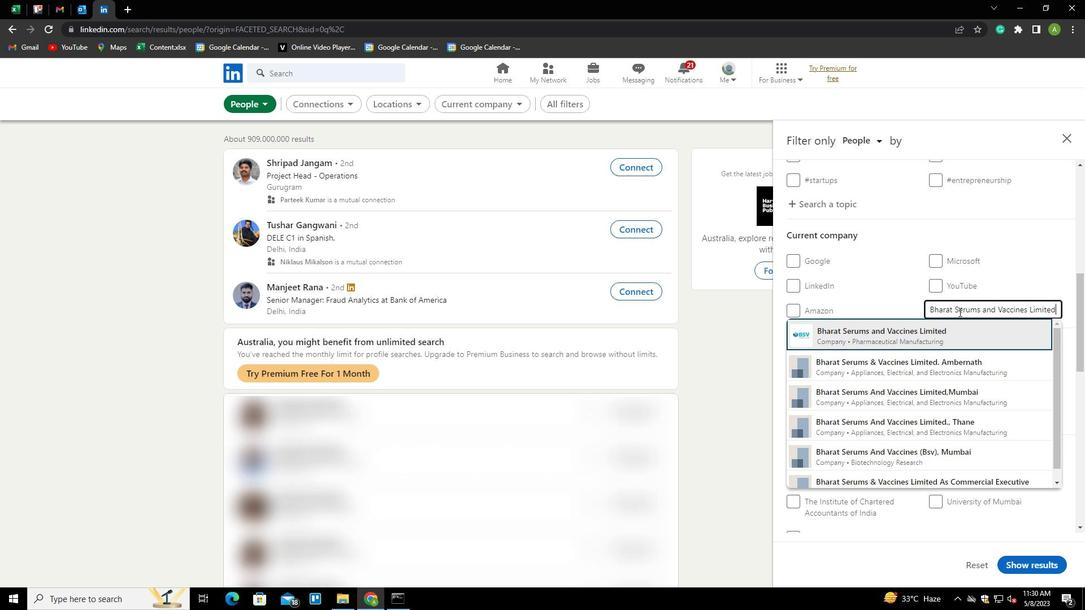 
Action: Mouse moved to (952, 315)
Screenshot: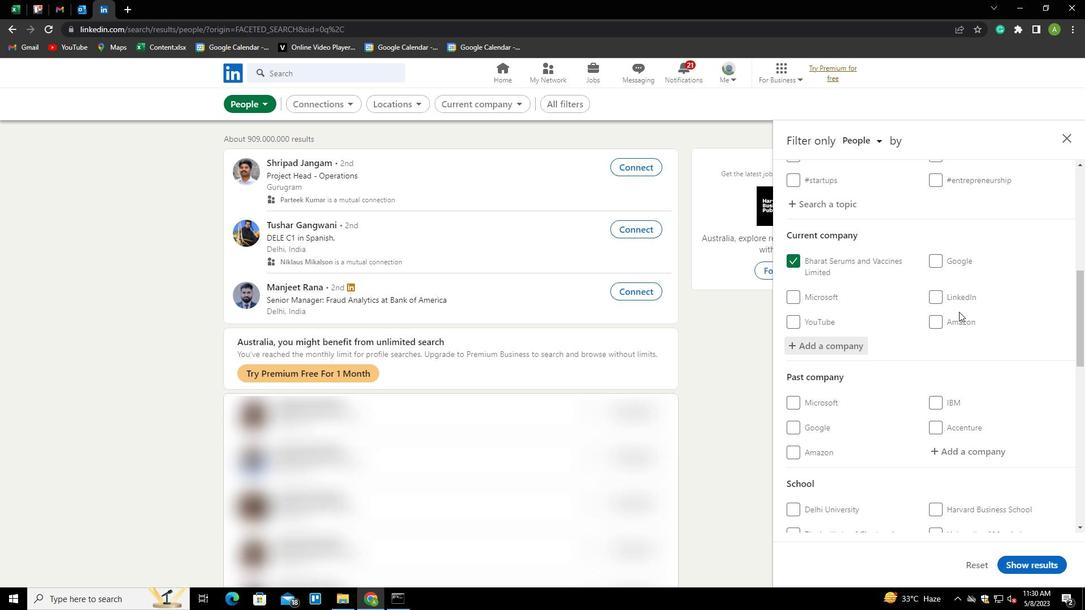 
Action: Mouse scrolled (952, 314) with delta (0, 0)
Screenshot: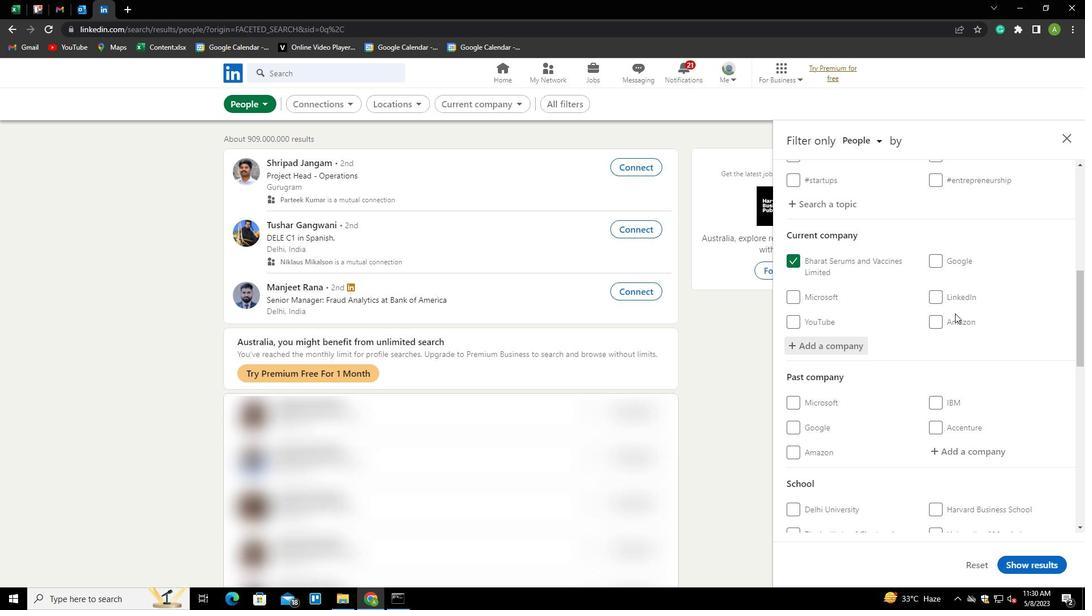 
Action: Mouse scrolled (952, 314) with delta (0, 0)
Screenshot: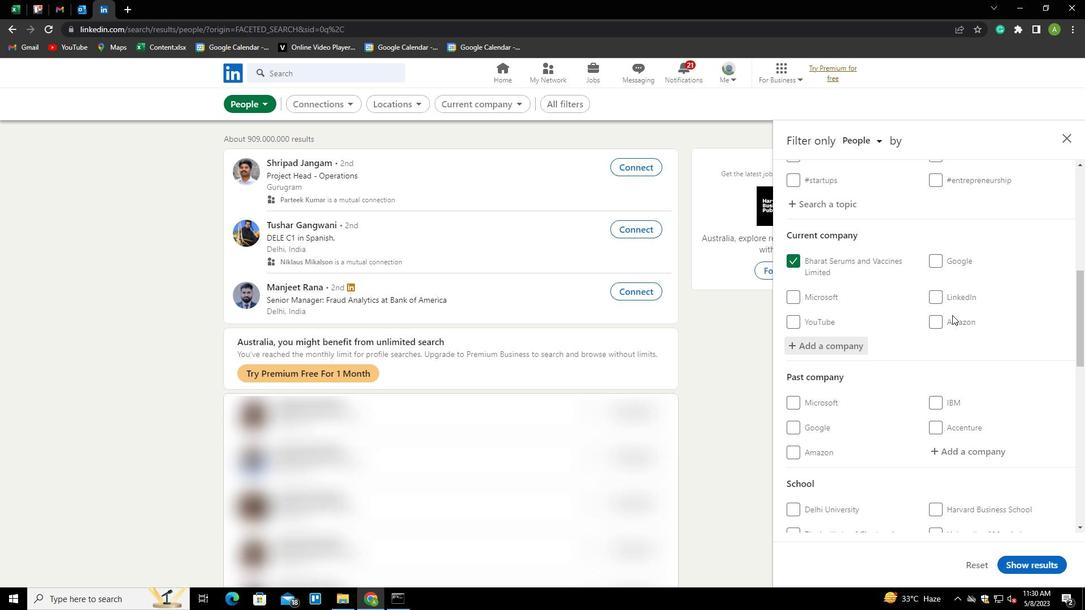 
Action: Mouse scrolled (952, 314) with delta (0, 0)
Screenshot: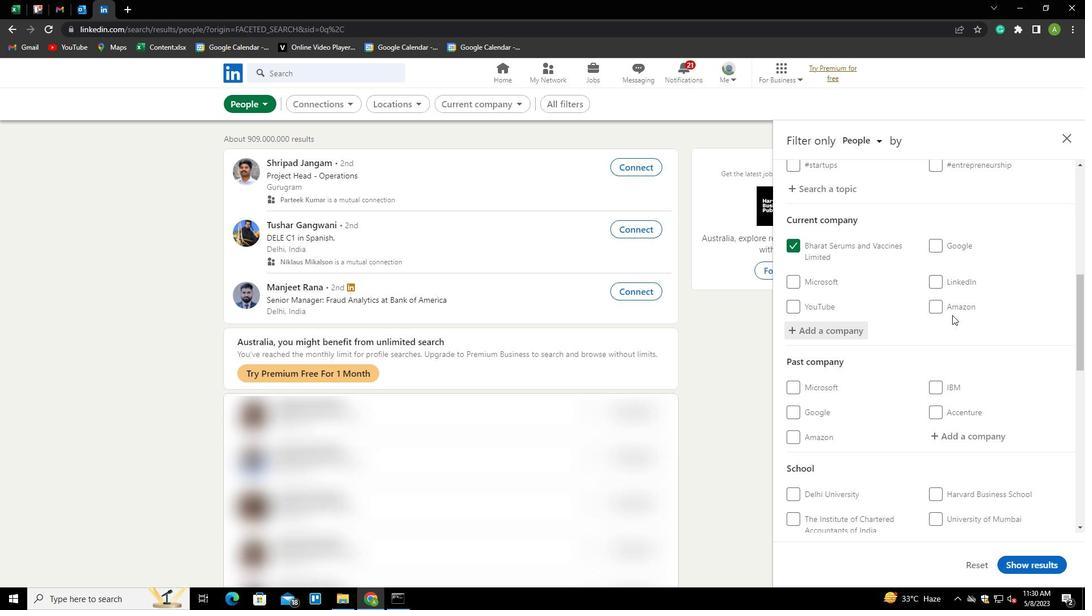 
Action: Mouse moved to (966, 392)
Screenshot: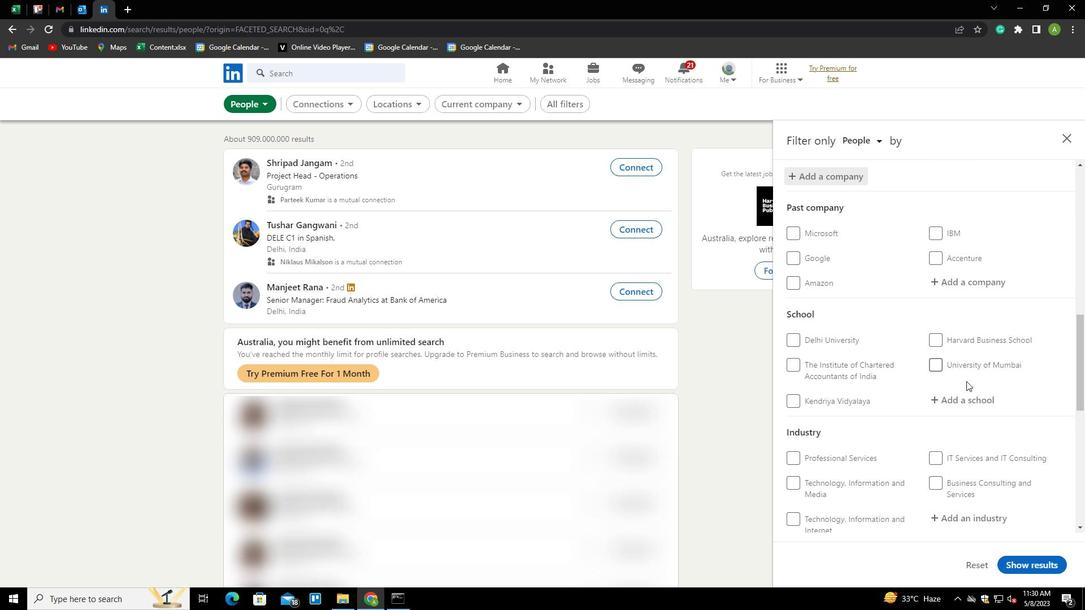 
Action: Mouse pressed left at (966, 392)
Screenshot: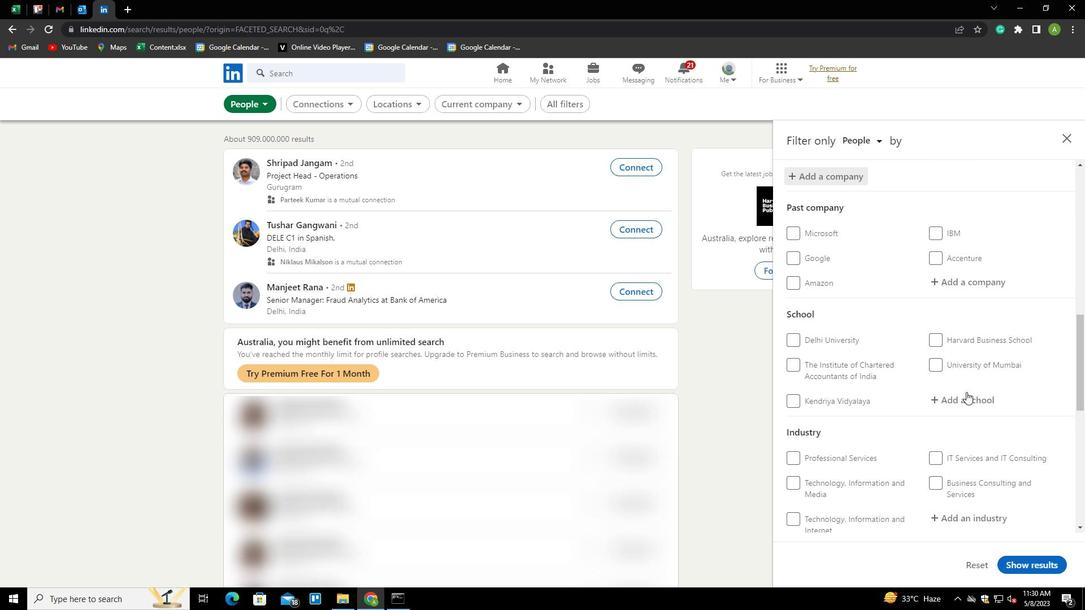 
Action: Mouse moved to (961, 397)
Screenshot: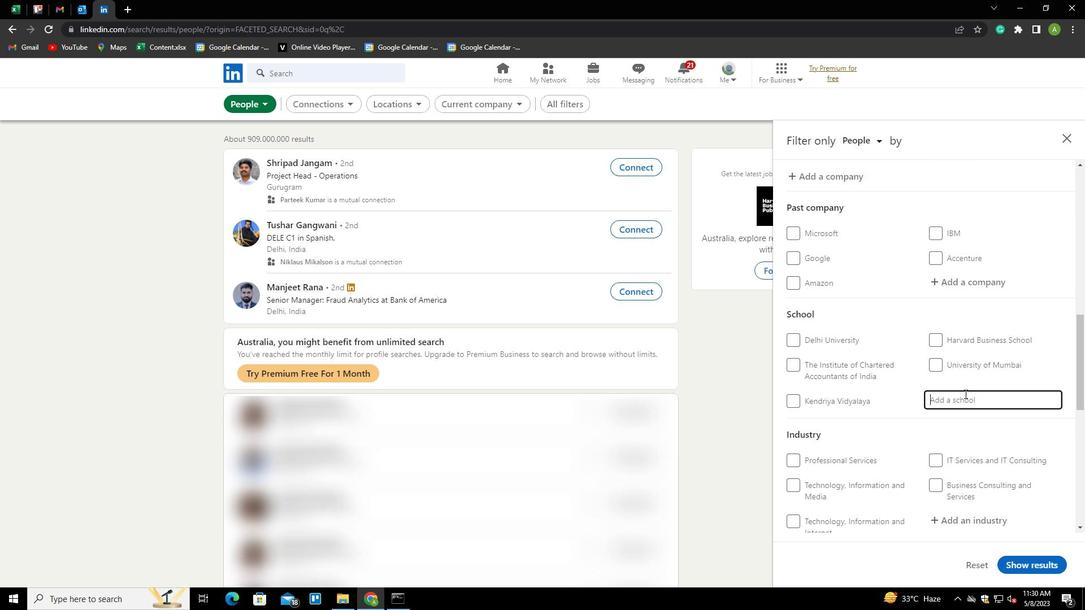 
Action: Key pressed <Key.shift>SVKM"<Key.backspace>'S<Key.space><Key.shift><Key.shift><Key.shift><Key.shift><Key.shift><Key.shift><Key.shift><Key.shift><Key.shift>NARSEE<Key.space><Key.shift><Key.shift><Key.shift><Key.shift><Key.shift><Key.shift><Key.shift><Key.shift><Key.shift><Key.shift><Key.shift><Key.shift>MONJEE<Key.space><Key.shift><Key.shift><Key.shift><Key.shift><Key.shift><Key.shift><Key.shift>INSTITE<Key.backspace>UTE<Key.space>OF<Key.space><Key.shift>MANAGEMENT<Key.space><Key.shift>STUDIES<Key.space><Key.shift>(<Key.shift><Key.shift>NMMIMS)<Key.down><Key.enter>
Screenshot: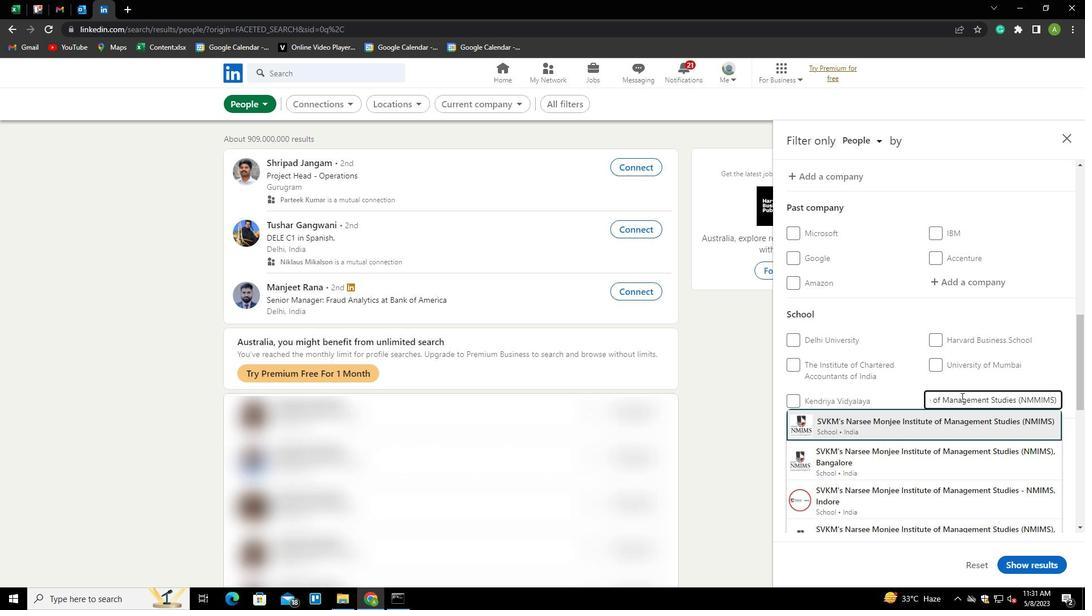 
Action: Mouse moved to (955, 398)
Screenshot: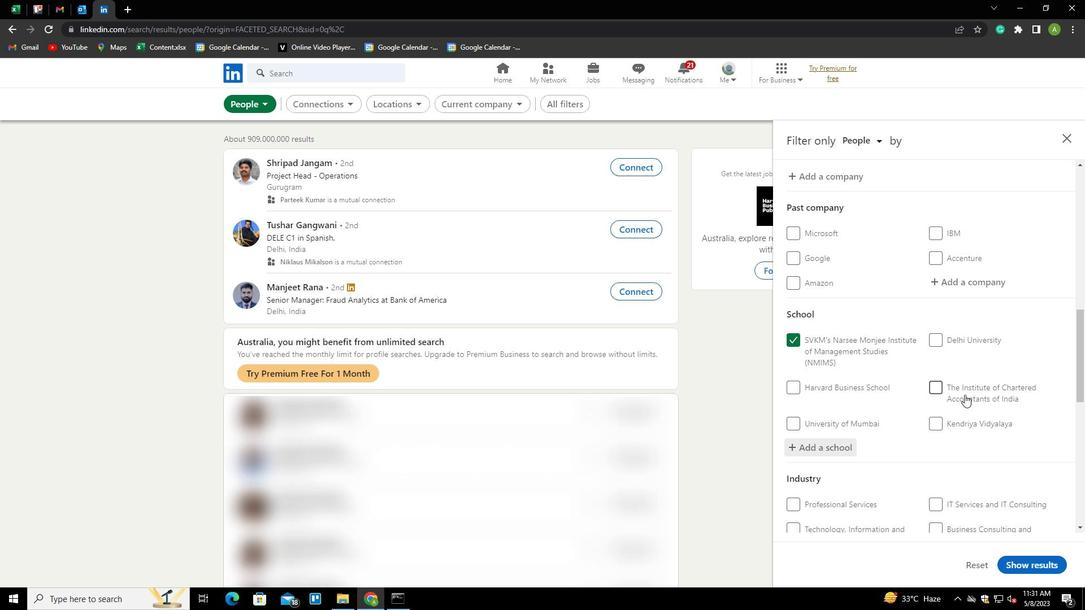 
Action: Mouse scrolled (955, 397) with delta (0, 0)
Screenshot: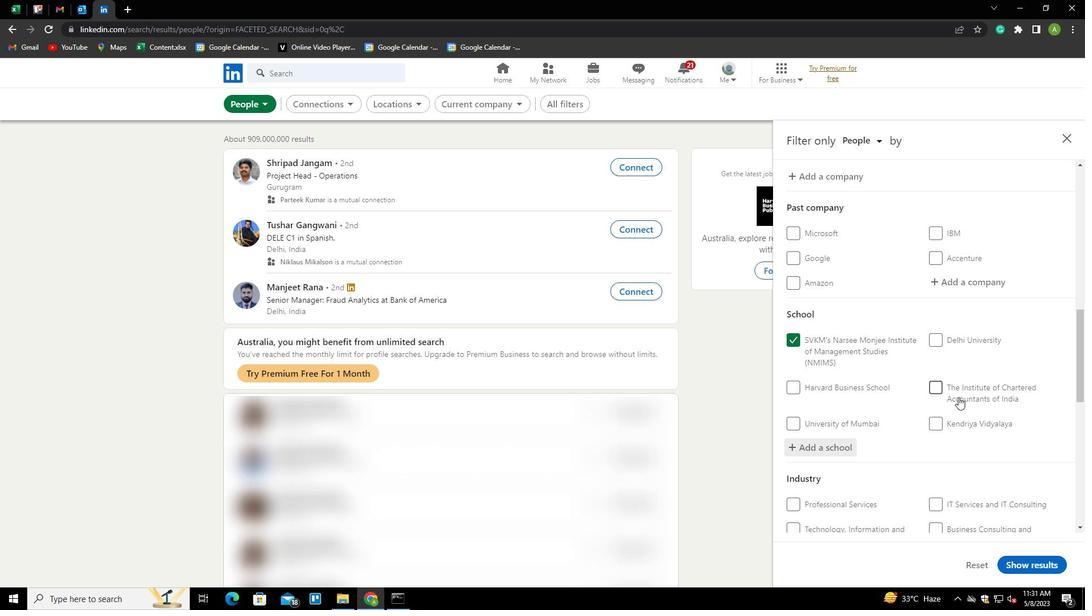 
Action: Mouse scrolled (955, 397) with delta (0, 0)
Screenshot: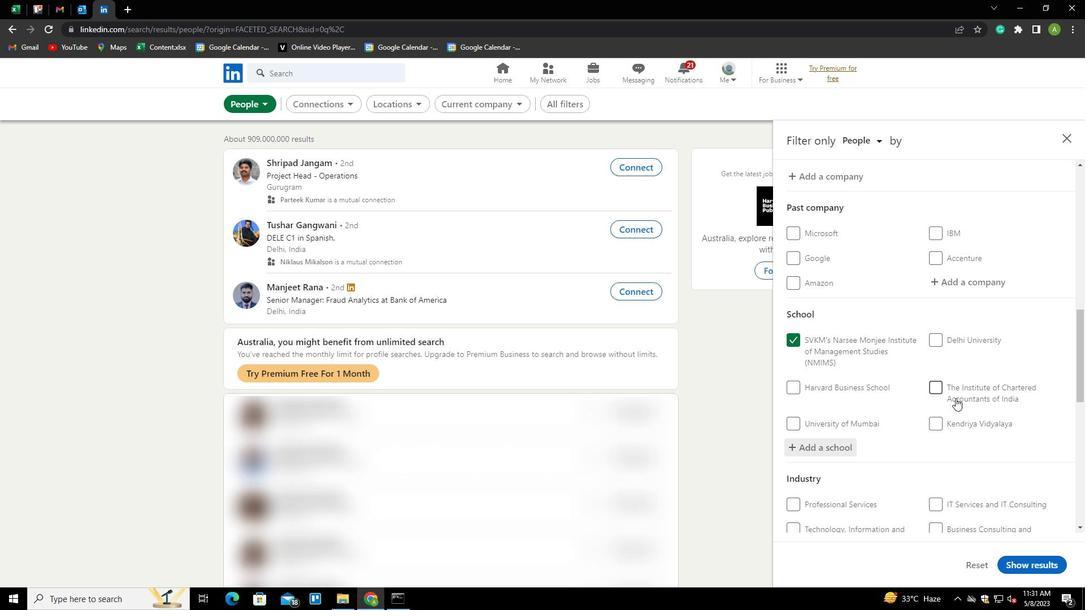 
Action: Mouse scrolled (955, 397) with delta (0, 0)
Screenshot: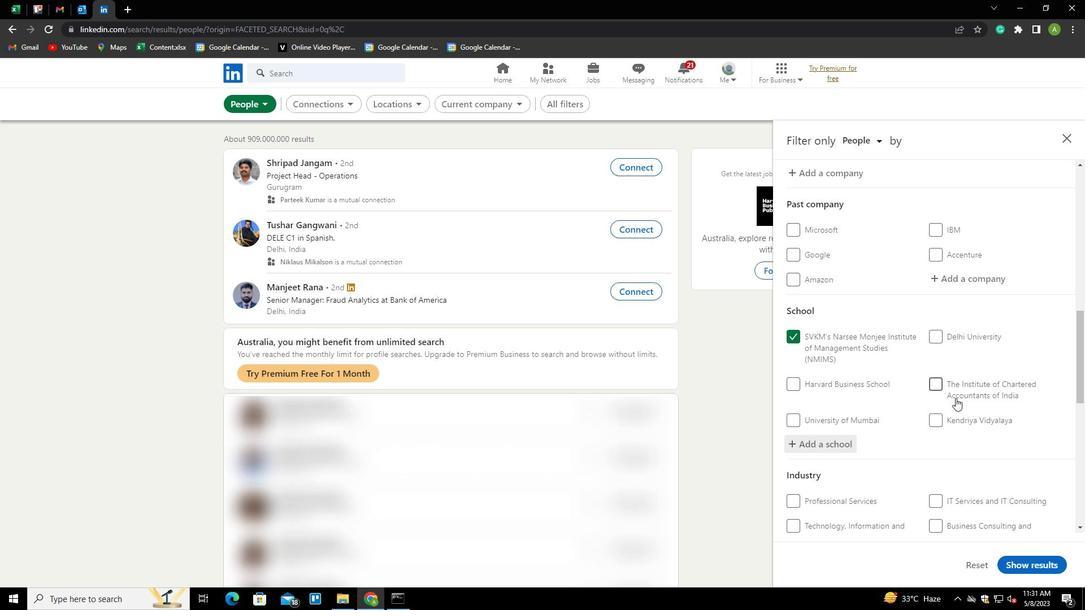 
Action: Mouse moved to (954, 399)
Screenshot: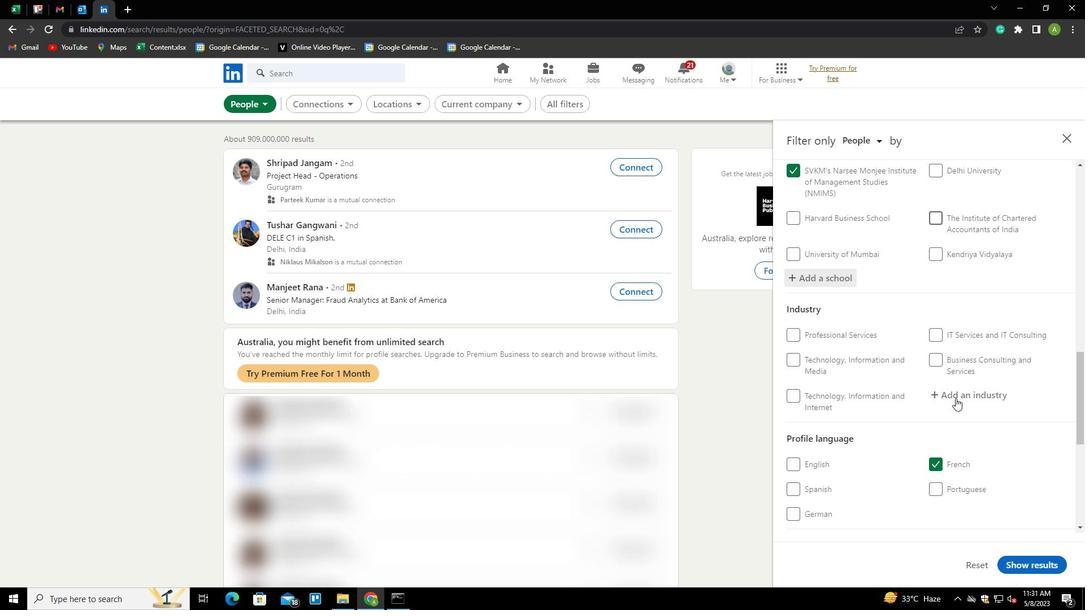 
Action: Mouse pressed left at (954, 399)
Screenshot: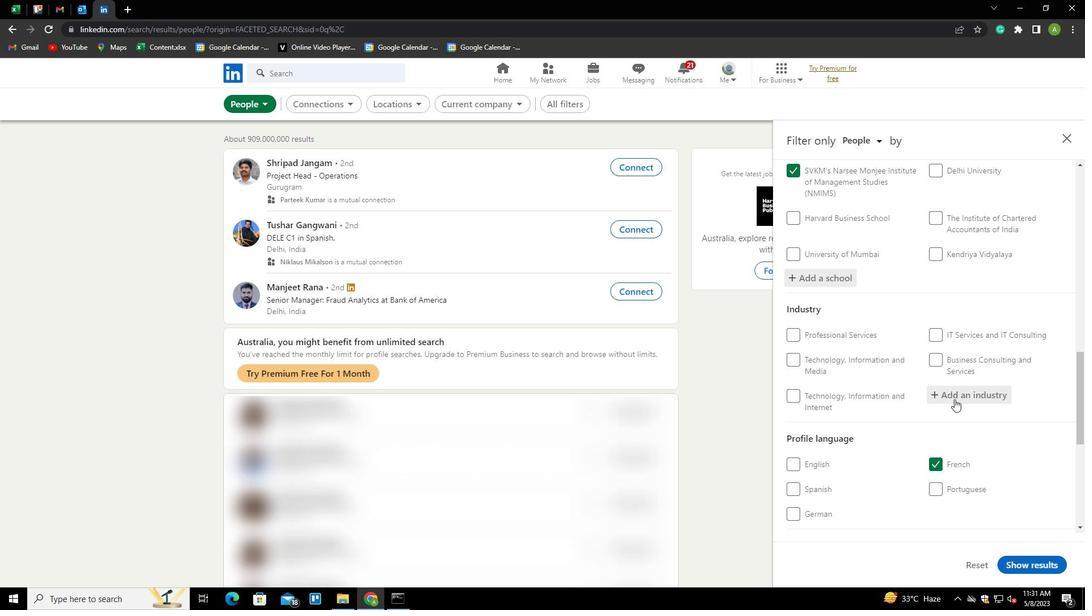 
Action: Key pressed <Key.shift>TRANSPORTATION<Key.space><Key.shift>PROGRAMS<Key.down><Key.enter>
Screenshot: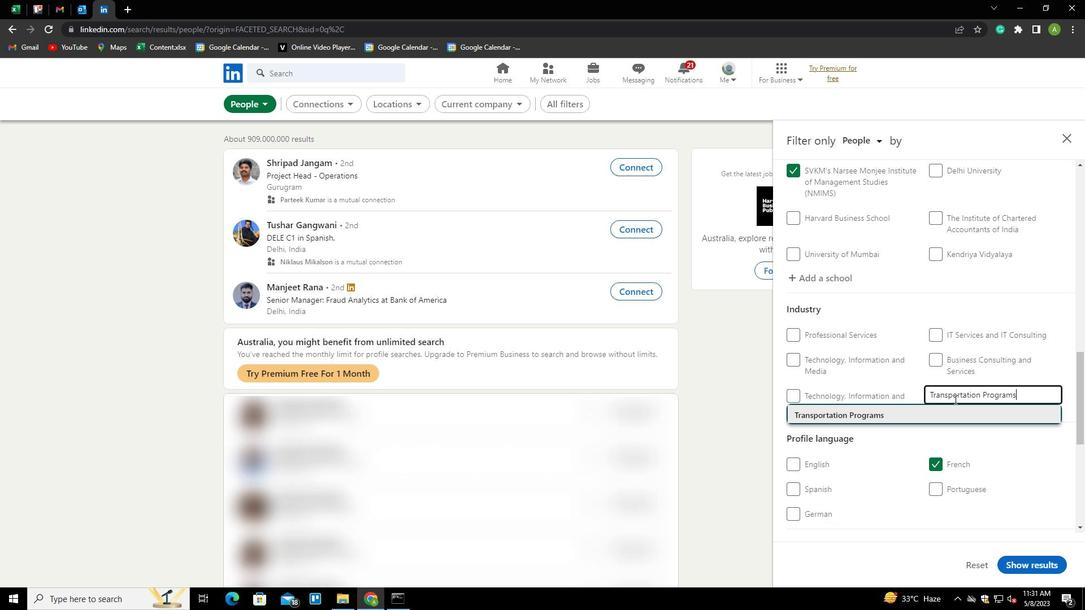 
Action: Mouse scrolled (954, 399) with delta (0, 0)
Screenshot: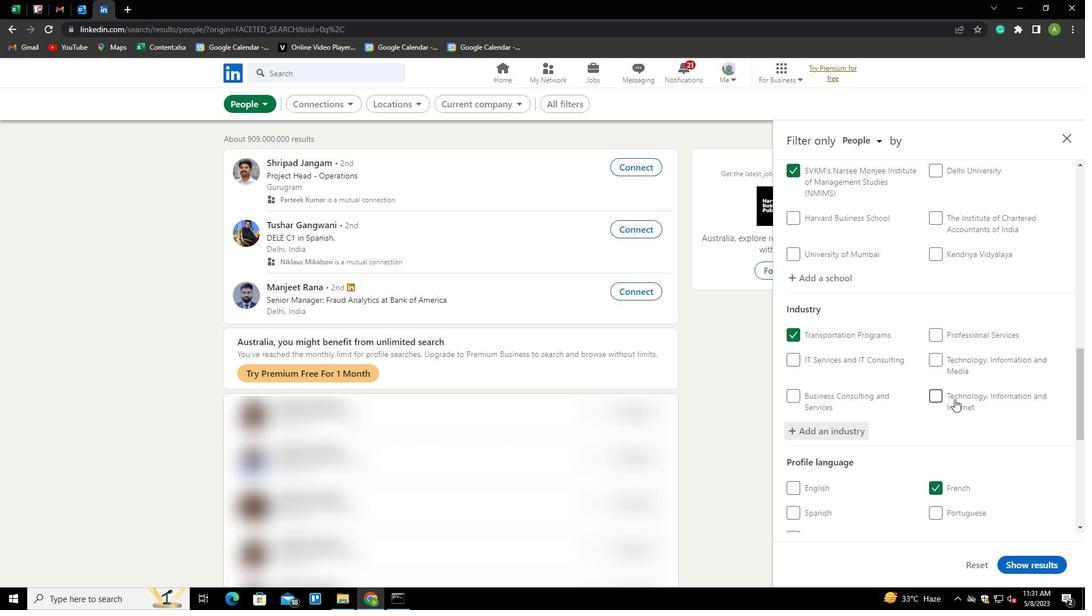 
Action: Mouse scrolled (954, 399) with delta (0, 0)
Screenshot: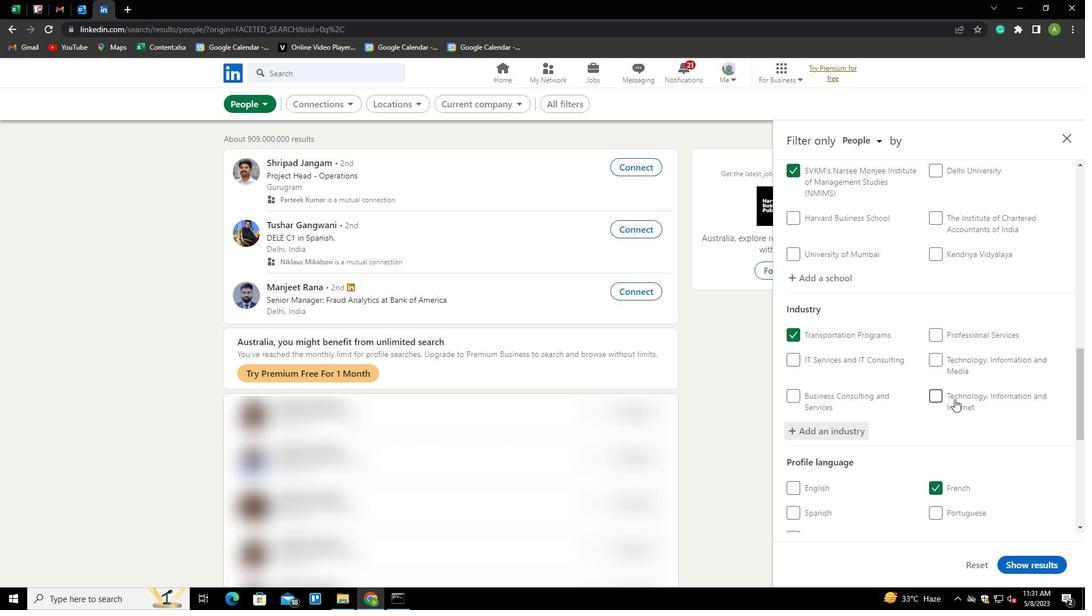 
Action: Mouse scrolled (954, 399) with delta (0, 0)
Screenshot: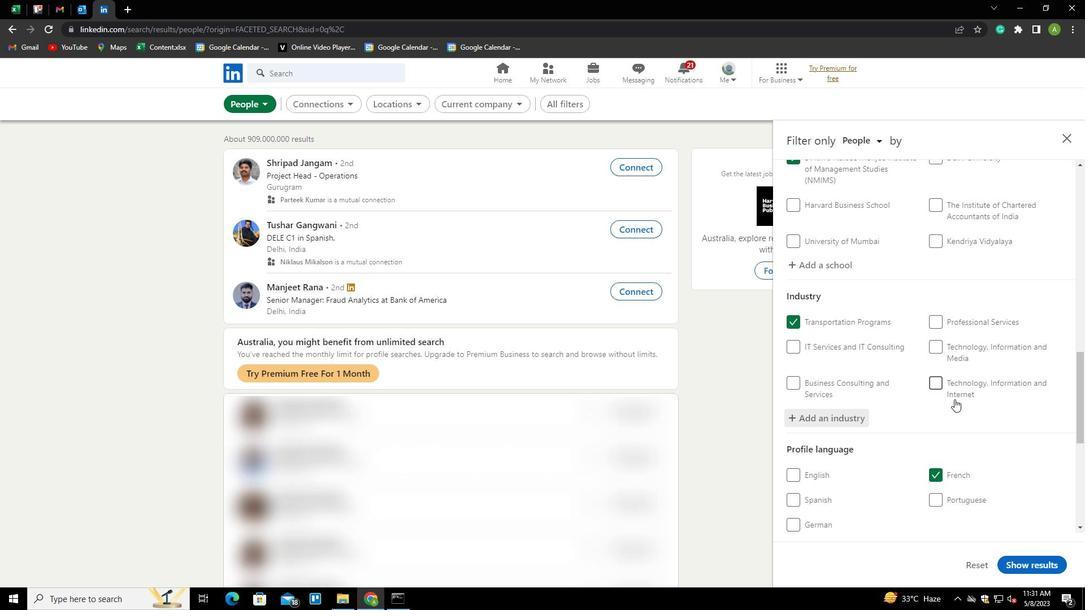 
Action: Mouse scrolled (954, 399) with delta (0, 0)
Screenshot: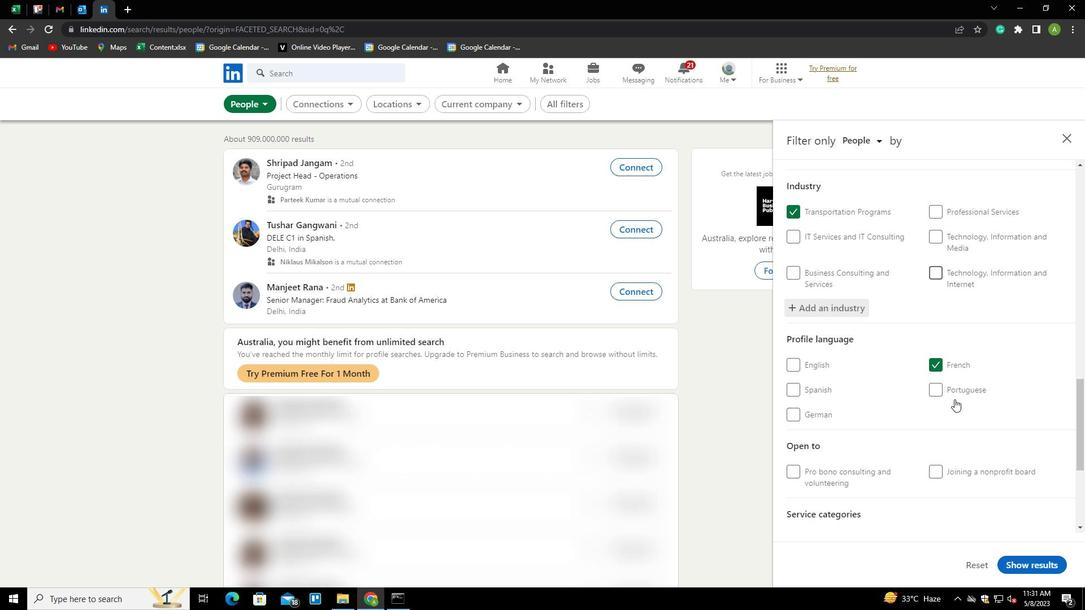 
Action: Mouse scrolled (954, 399) with delta (0, 0)
Screenshot: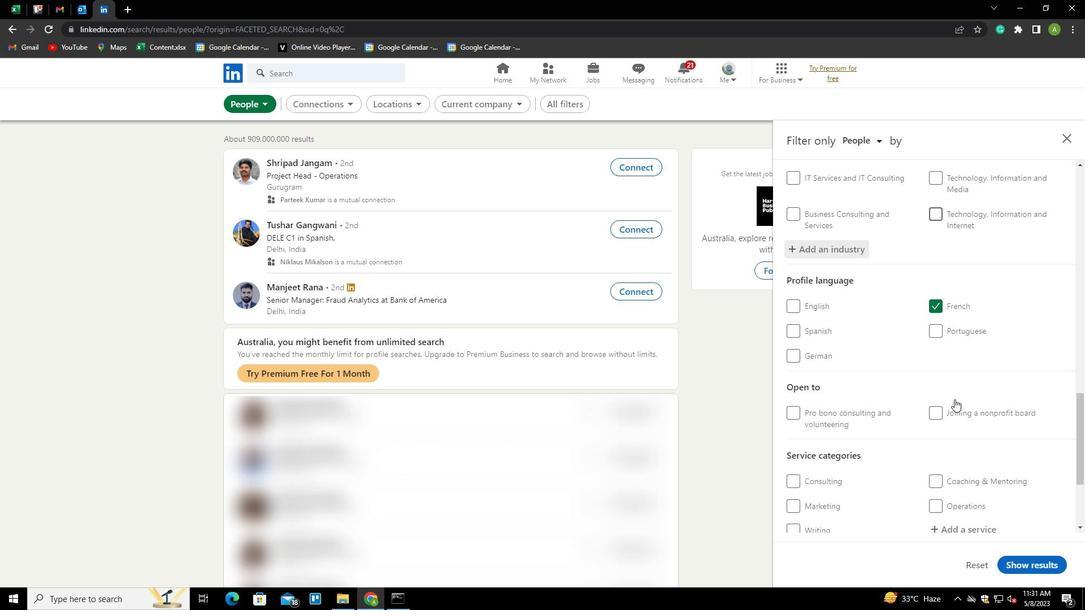 
Action: Mouse scrolled (954, 399) with delta (0, 0)
Screenshot: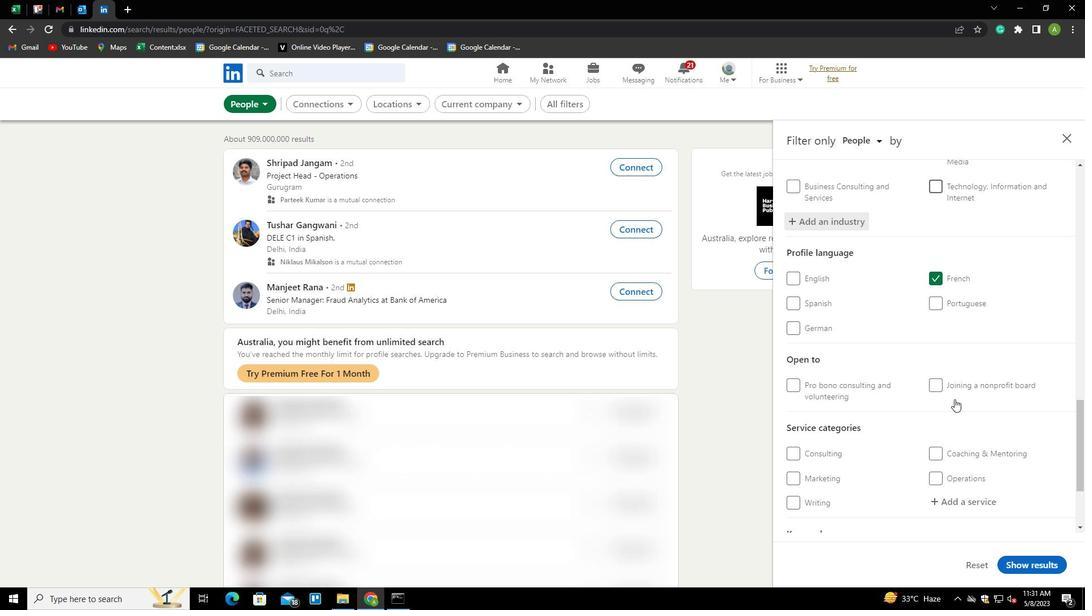 
Action: Mouse moved to (940, 383)
Screenshot: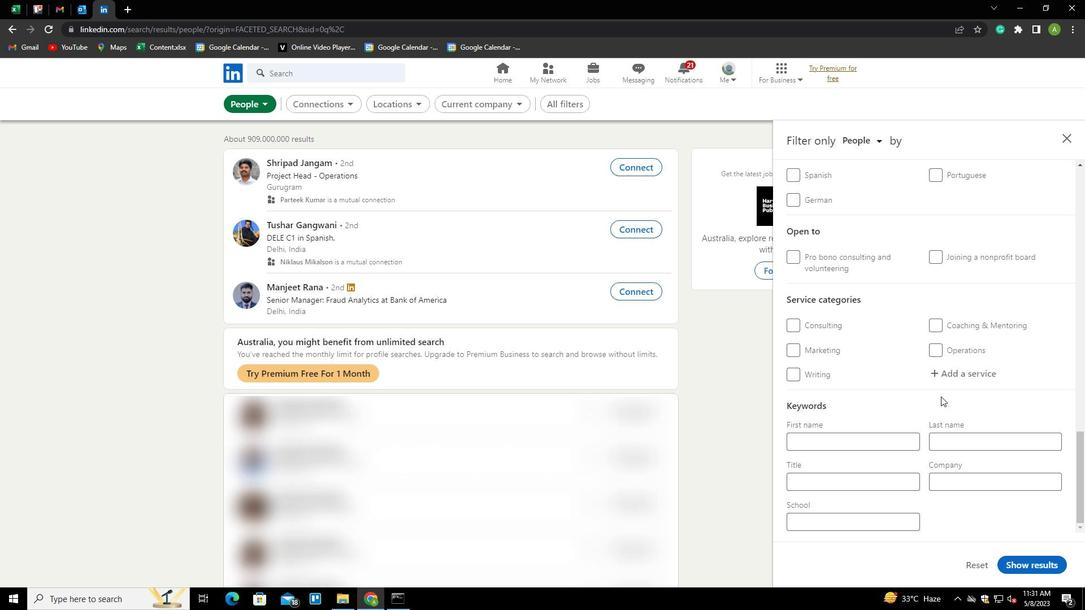 
Action: Mouse pressed left at (940, 383)
Screenshot: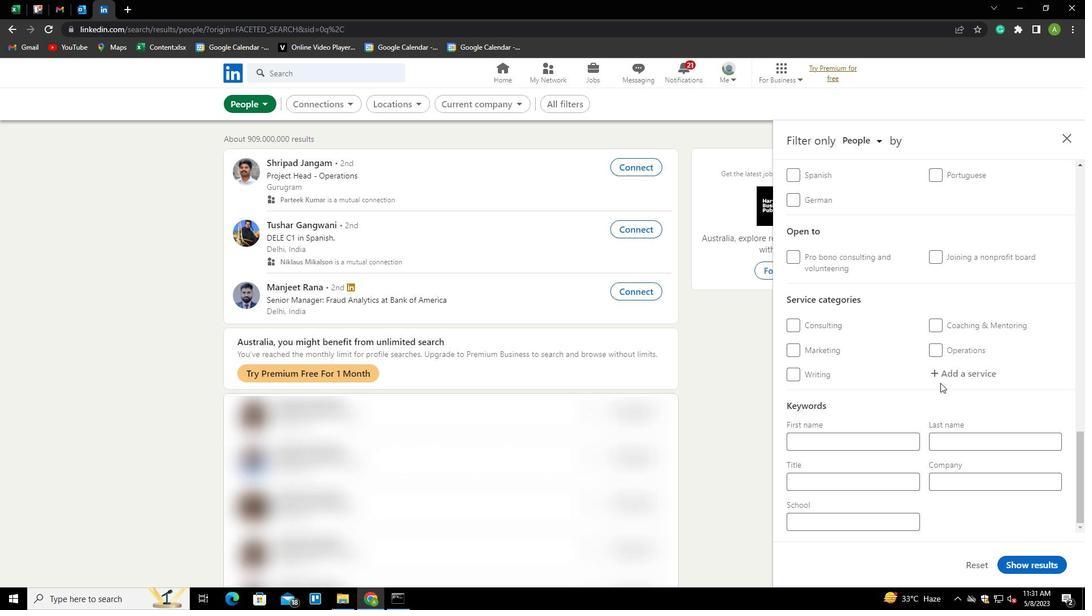 
Action: Key pressed <Key.shift>
Screenshot: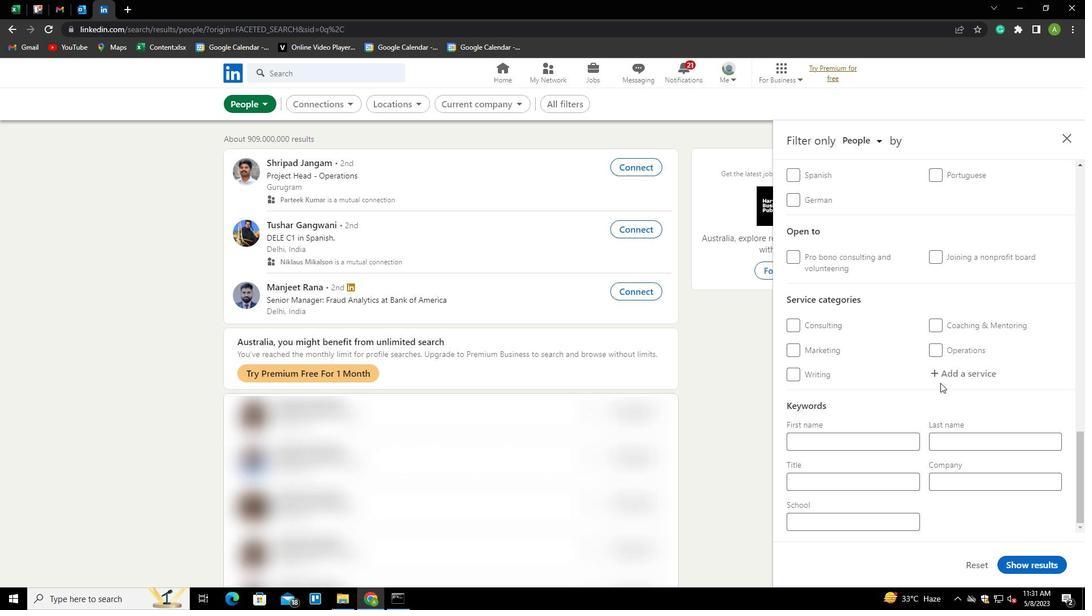
Action: Mouse moved to (941, 378)
Screenshot: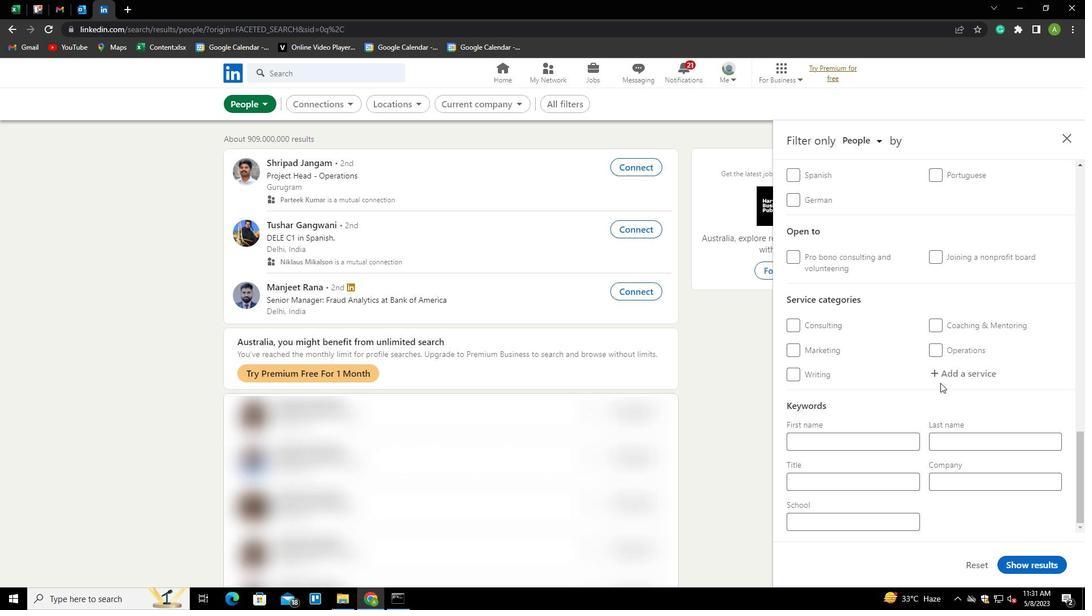 
Action: Mouse pressed left at (941, 378)
Screenshot: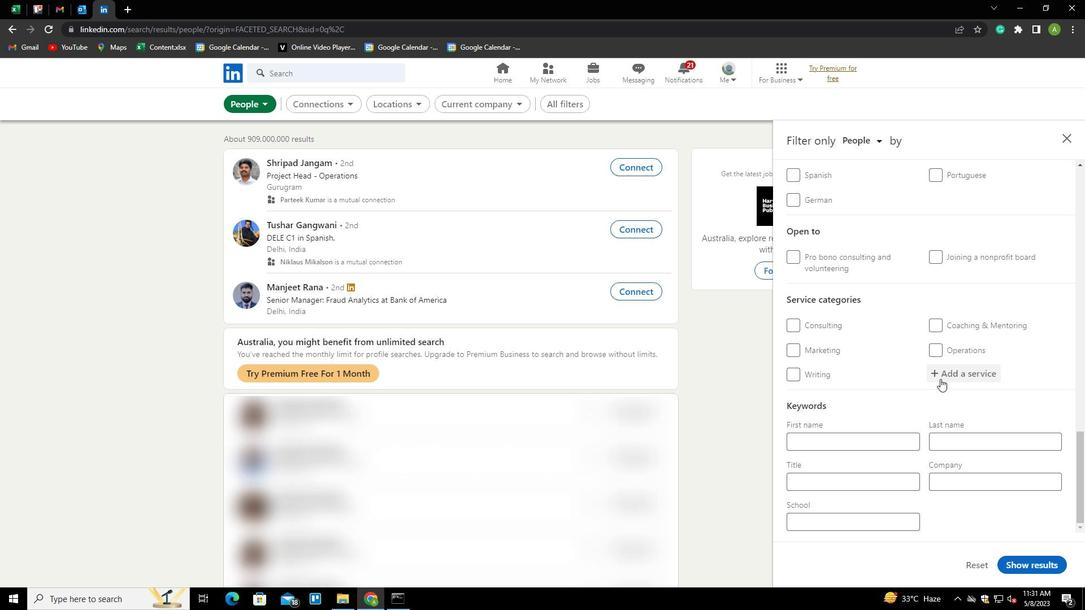 
Action: Key pressed <Key.shift>TELECOMMUNICATIONS<Key.down><Key.enter>
Screenshot: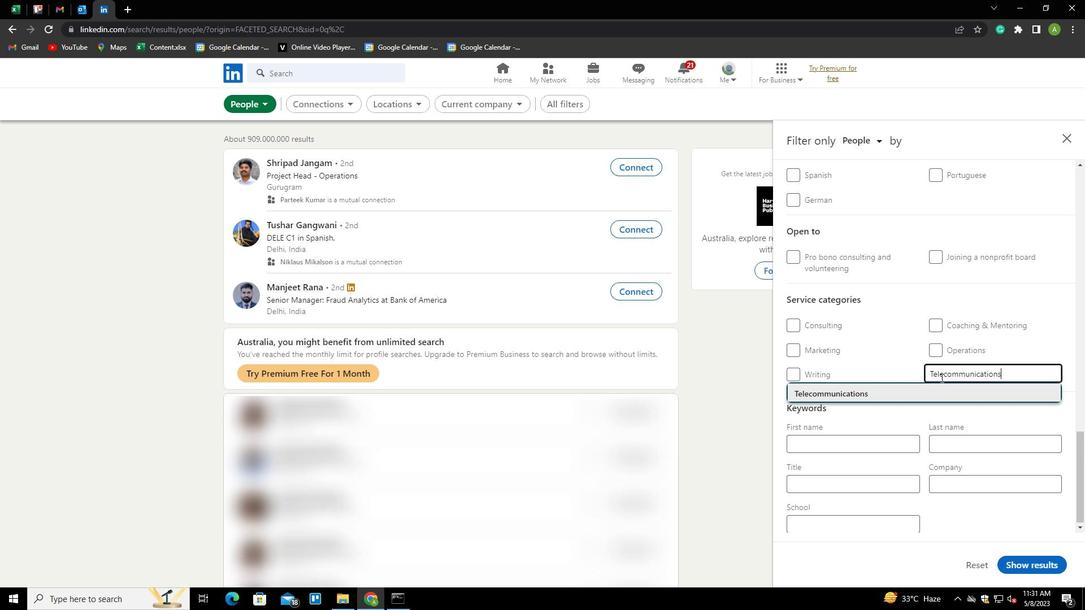 
Action: Mouse scrolled (941, 377) with delta (0, 0)
Screenshot: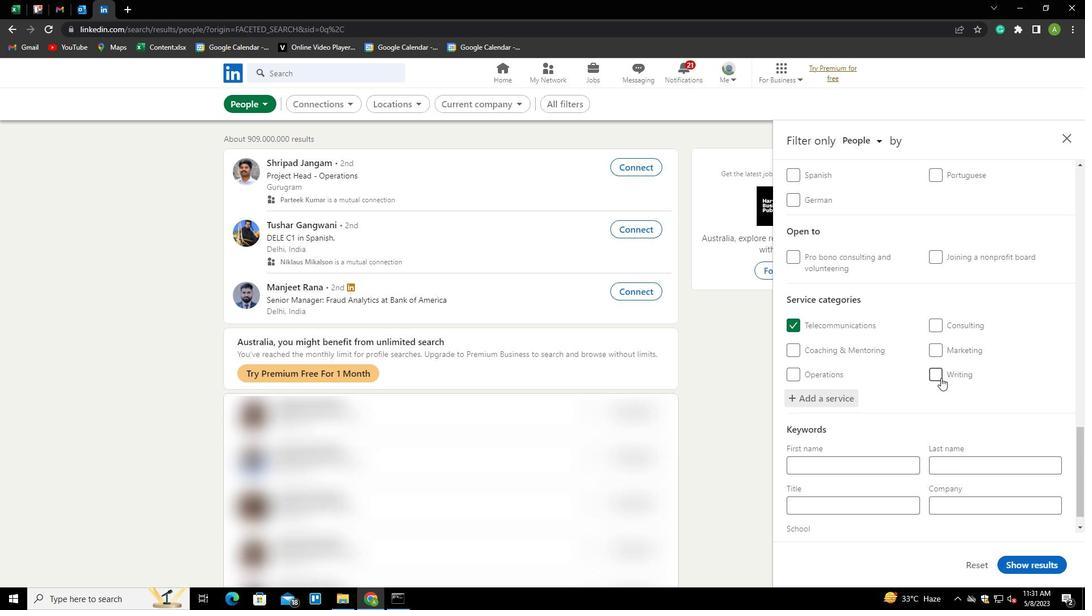 
Action: Mouse scrolled (941, 377) with delta (0, 0)
Screenshot: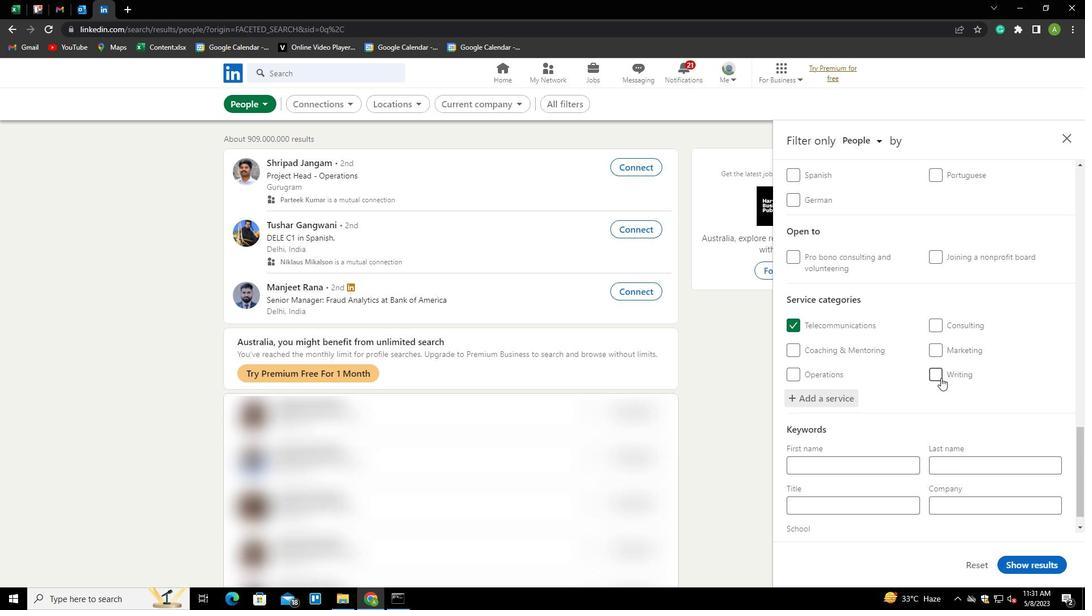 
Action: Mouse scrolled (941, 377) with delta (0, 0)
Screenshot: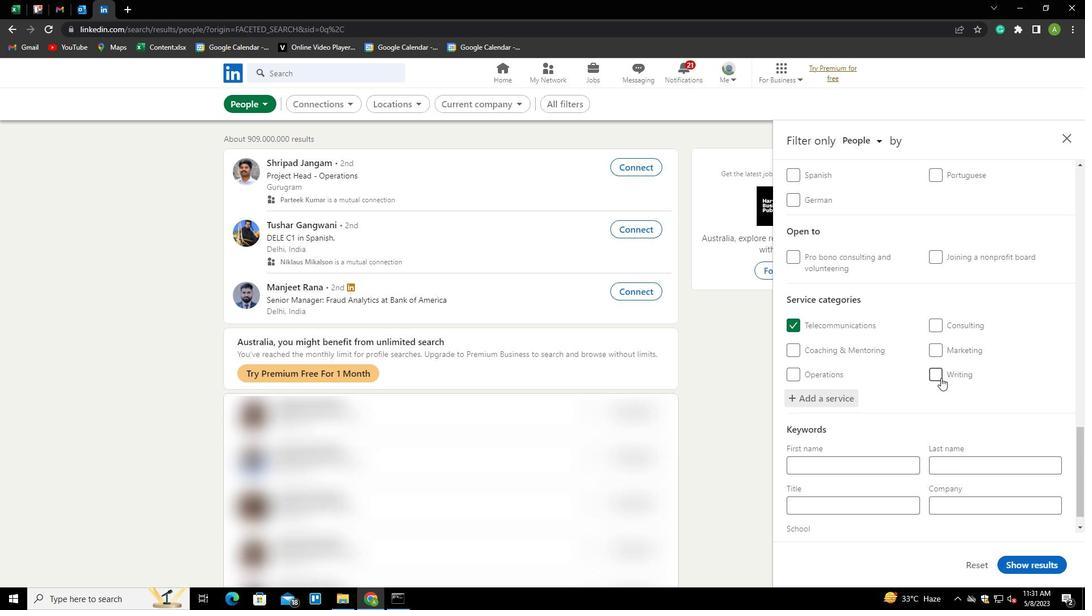 
Action: Mouse scrolled (941, 377) with delta (0, 0)
Screenshot: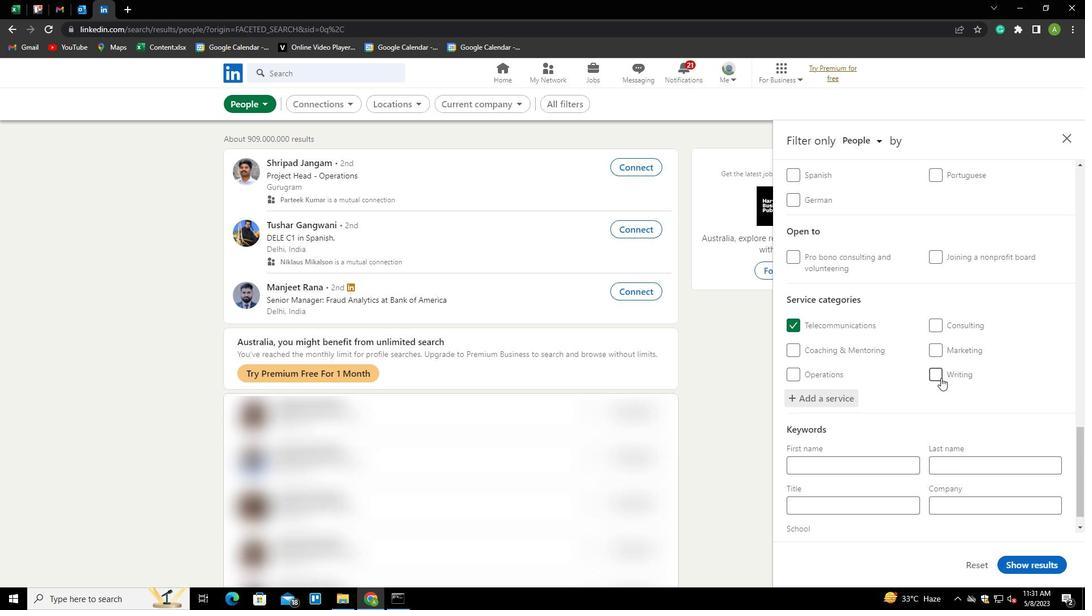 
Action: Mouse scrolled (941, 377) with delta (0, 0)
Screenshot: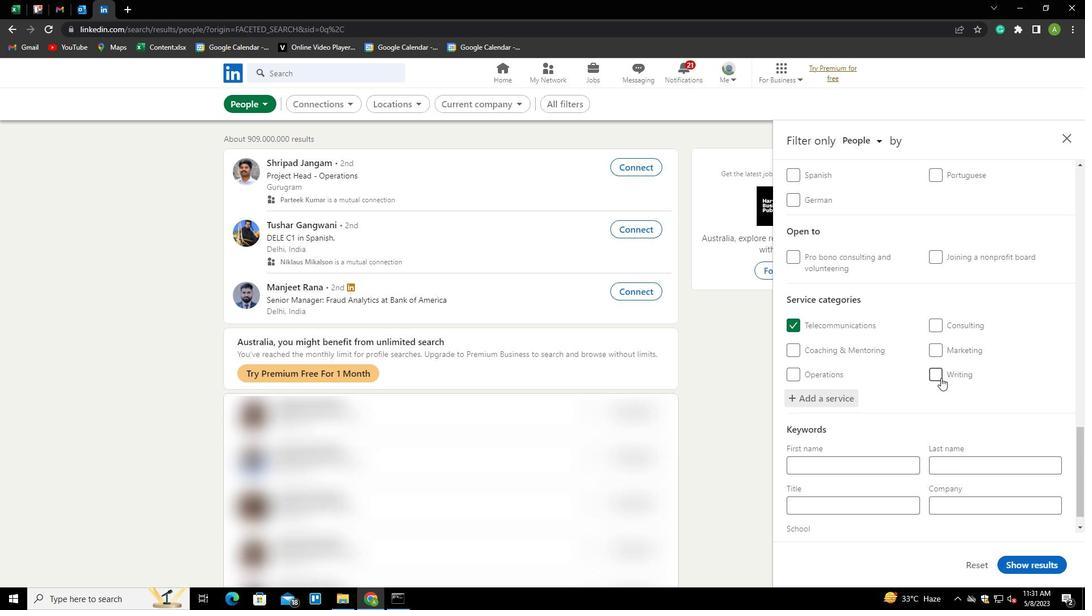 
Action: Mouse scrolled (941, 377) with delta (0, 0)
Screenshot: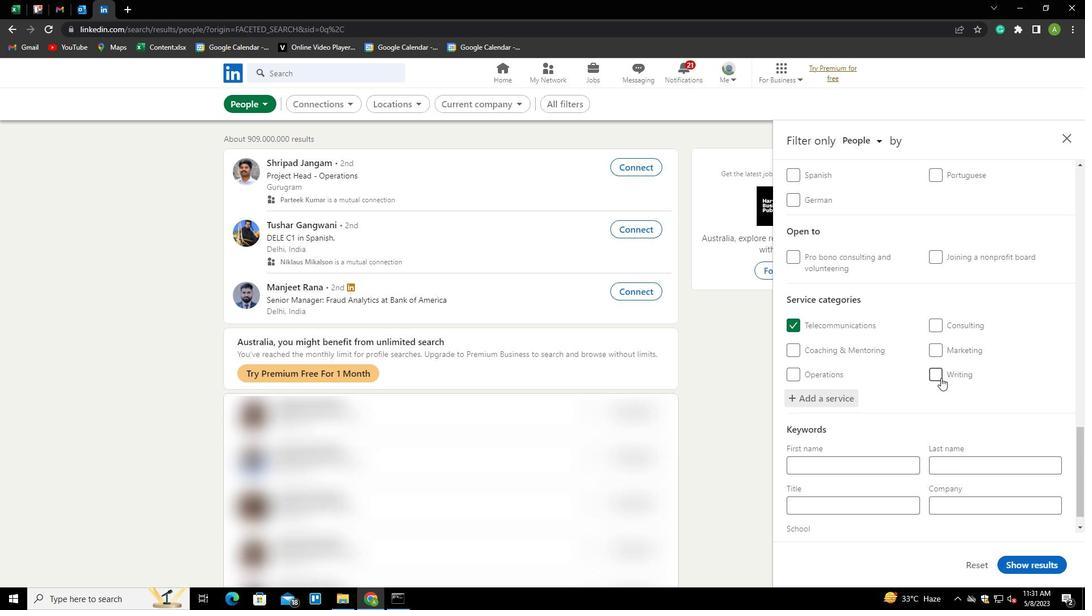 
Action: Mouse scrolled (941, 377) with delta (0, 0)
Screenshot: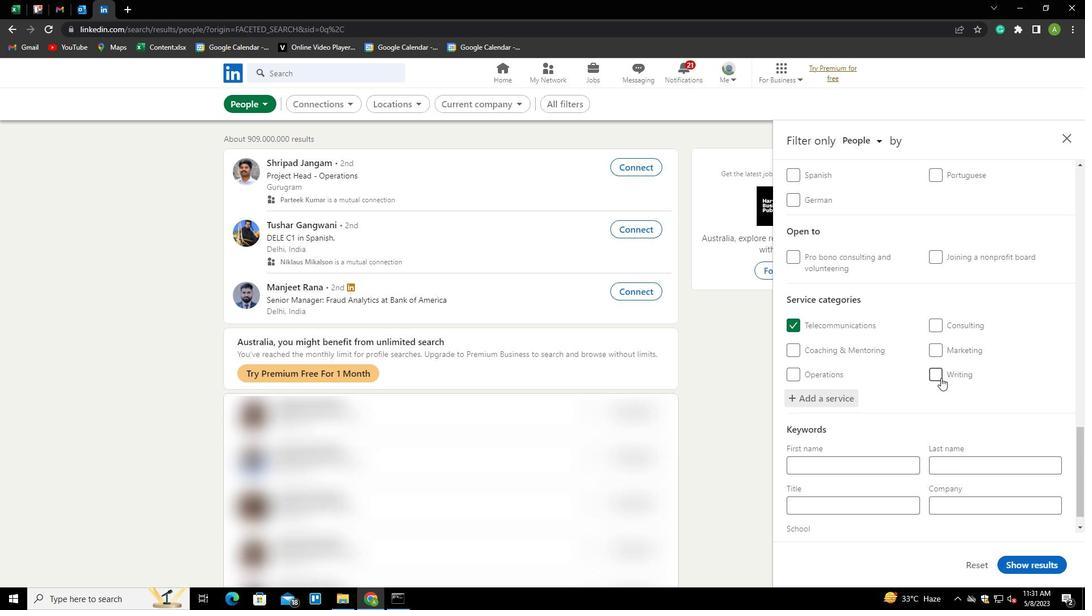 
Action: Mouse scrolled (941, 377) with delta (0, 0)
Screenshot: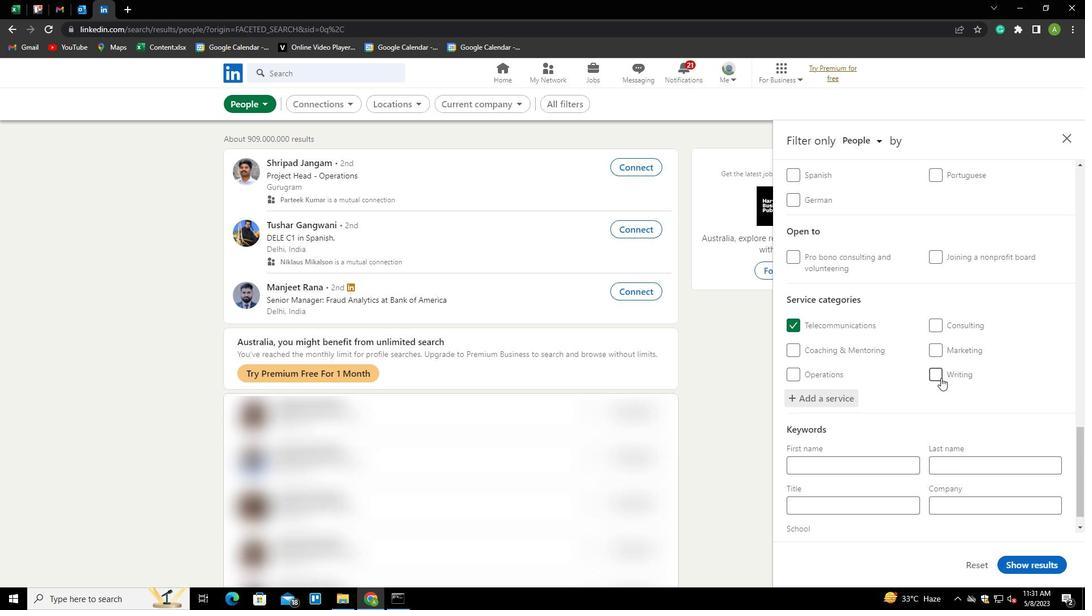 
Action: Mouse moved to (880, 483)
Screenshot: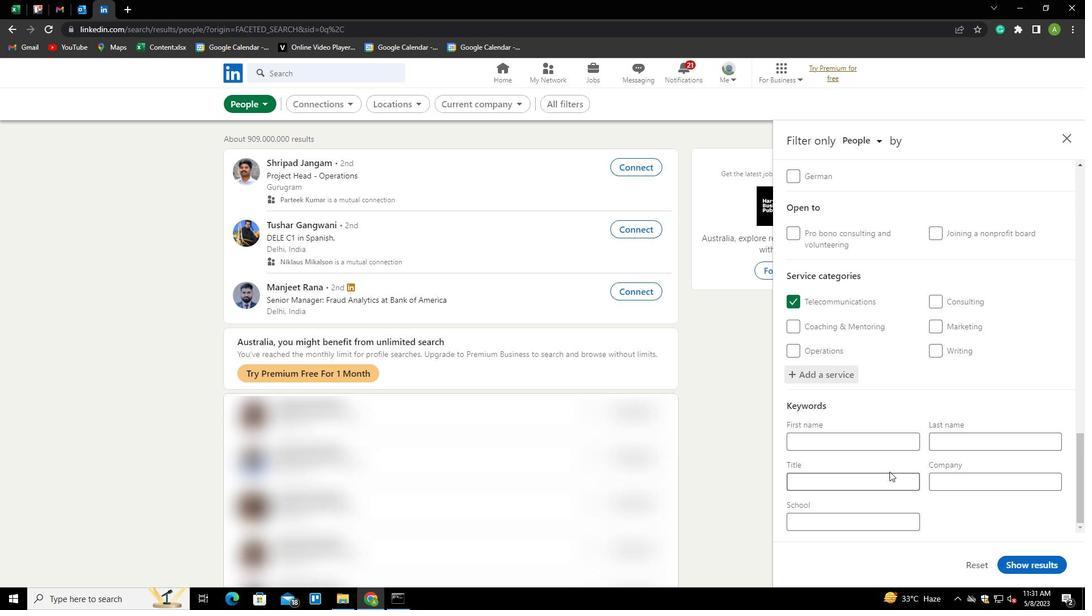 
Action: Mouse pressed left at (880, 483)
Screenshot: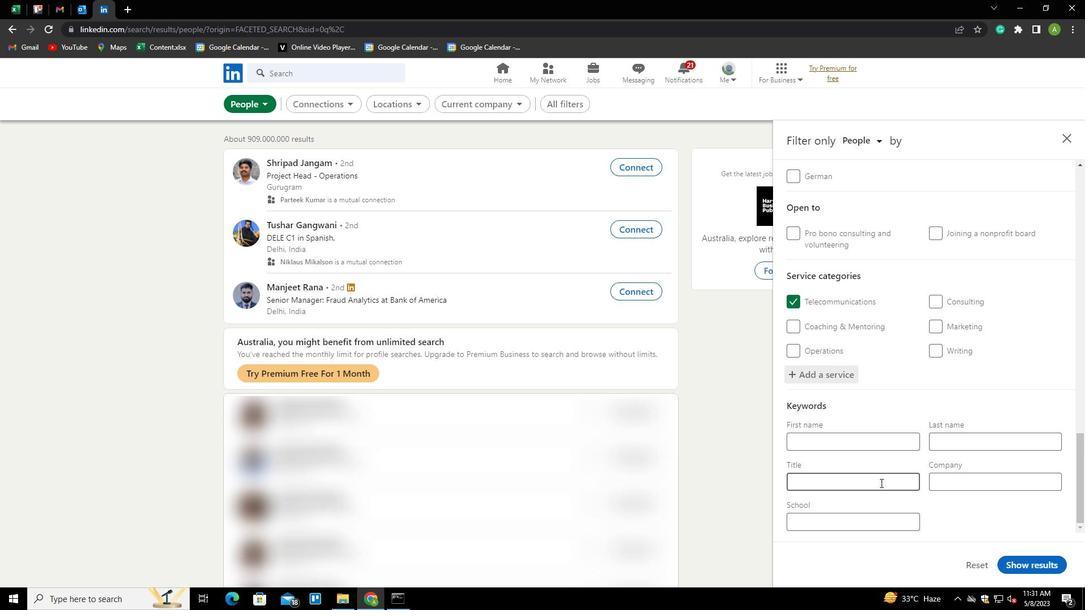 
Action: Key pressed <Key.shift><Key.shift><Key.shift><Key.shift><Key.shift><Key.shift><Key.shift><Key.shift><Key.shift><Key.shift>MANAGING<Key.space><Key.shift>MEME<Key.backspace>BR<Key.backspace>ER
Screenshot: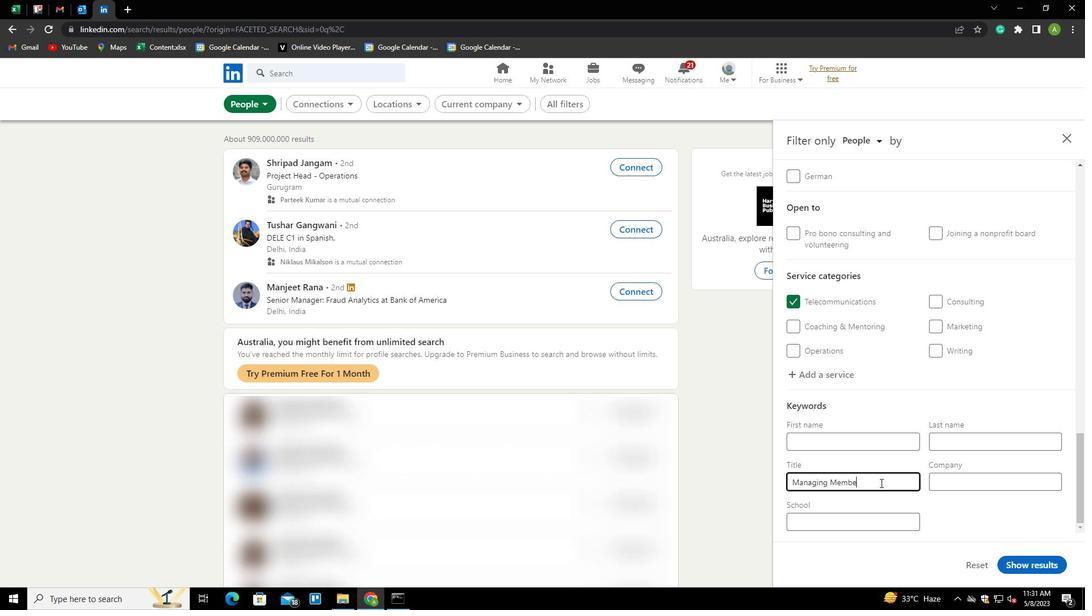 
Action: Mouse moved to (978, 521)
Screenshot: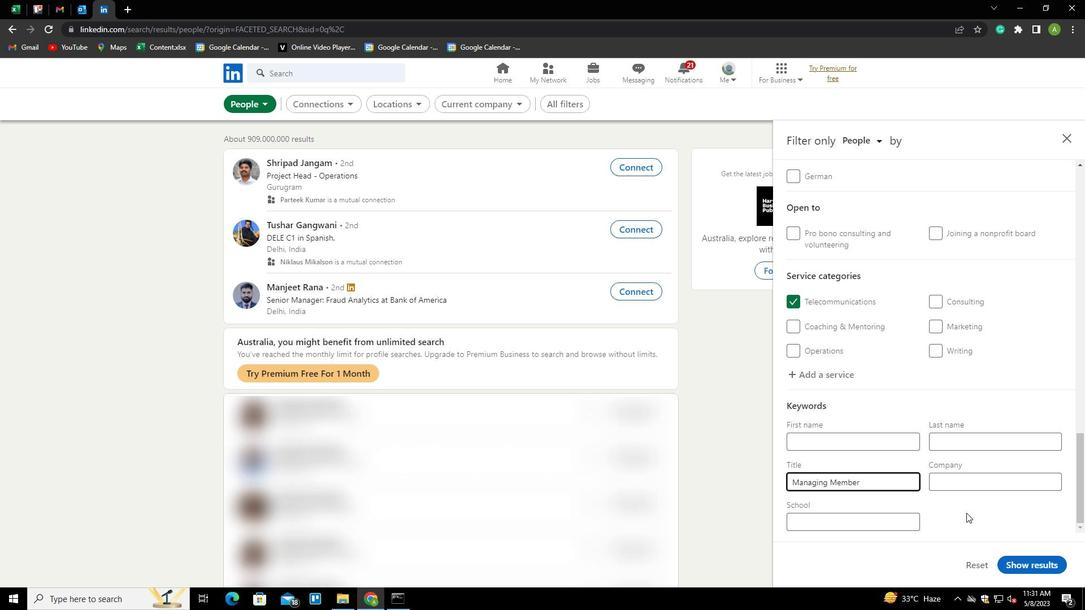 
Action: Mouse pressed left at (978, 521)
Screenshot: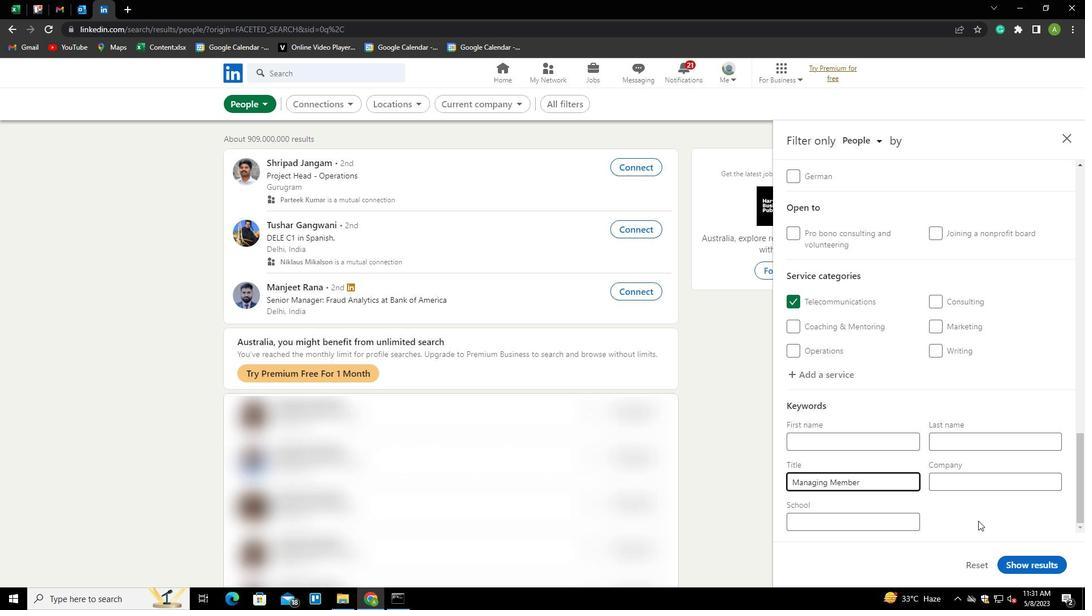 
Action: Mouse moved to (1046, 565)
Screenshot: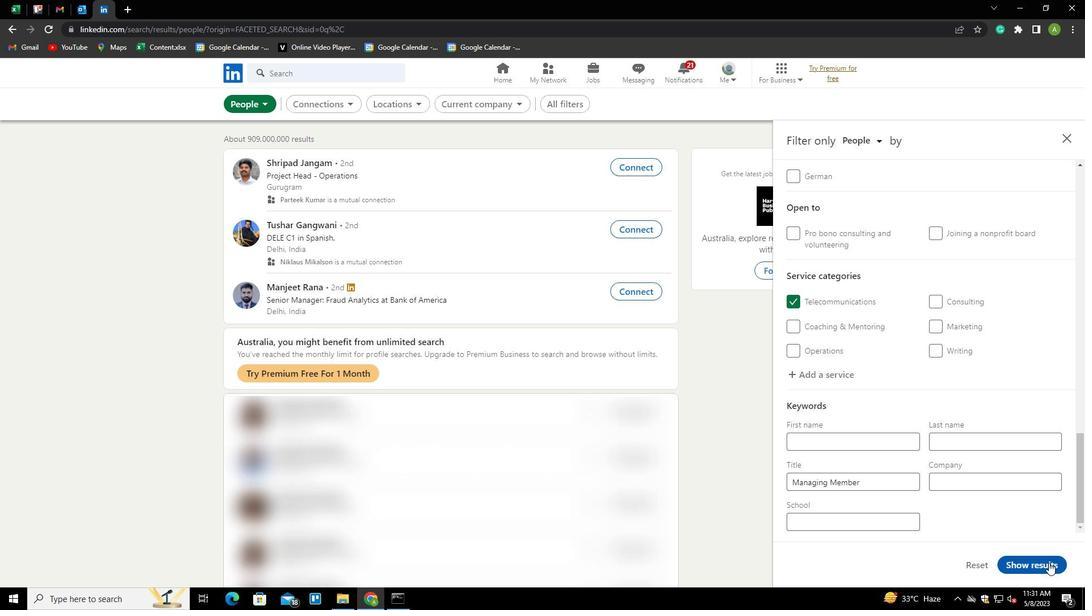 
Action: Mouse pressed left at (1046, 565)
Screenshot: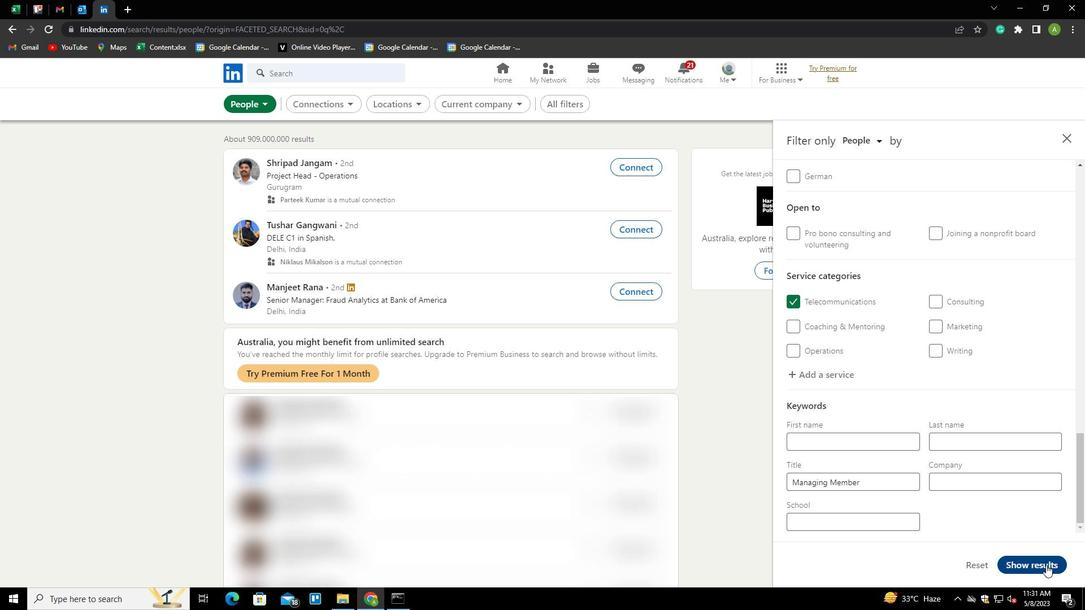 
Action: Mouse moved to (1045, 565)
Screenshot: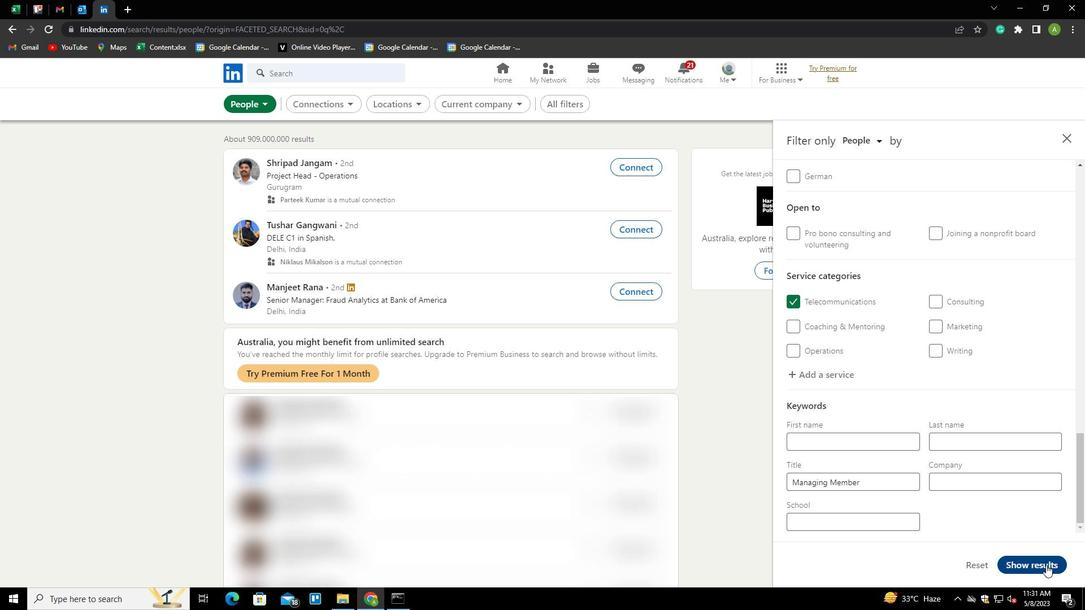 
